 Task: Look for space in Al Jamālīyah, Egypt from 7th July, 2023 to 14th July, 2023 for 1 adult in price range Rs.6000 to Rs.14000. Place can be shared room with 1  bedroom having 1 bed and 1 bathroom. Property type can be house, flat, guest house, hotel. Booking option can be shelf check-in. Required host language is English.
Action: Mouse moved to (260, 128)
Screenshot: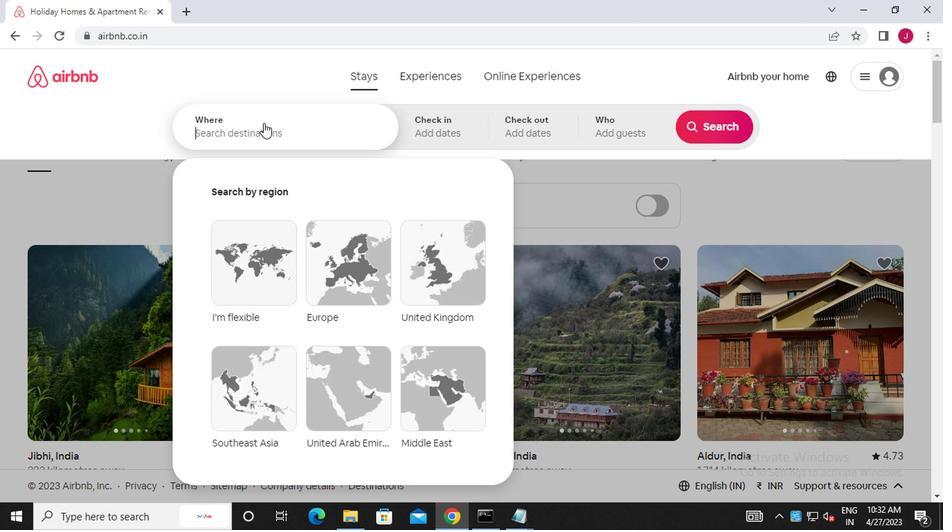 
Action: Mouse pressed left at (260, 128)
Screenshot: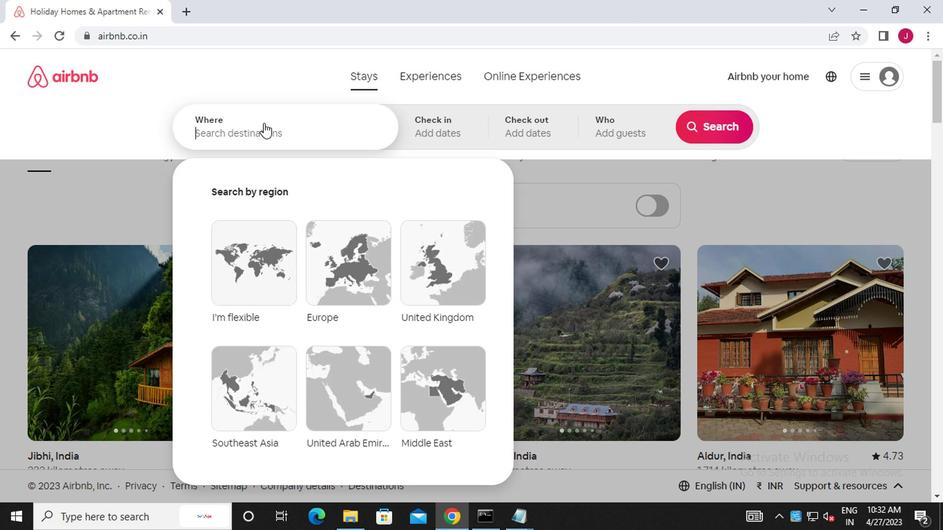 
Action: Mouse moved to (260, 129)
Screenshot: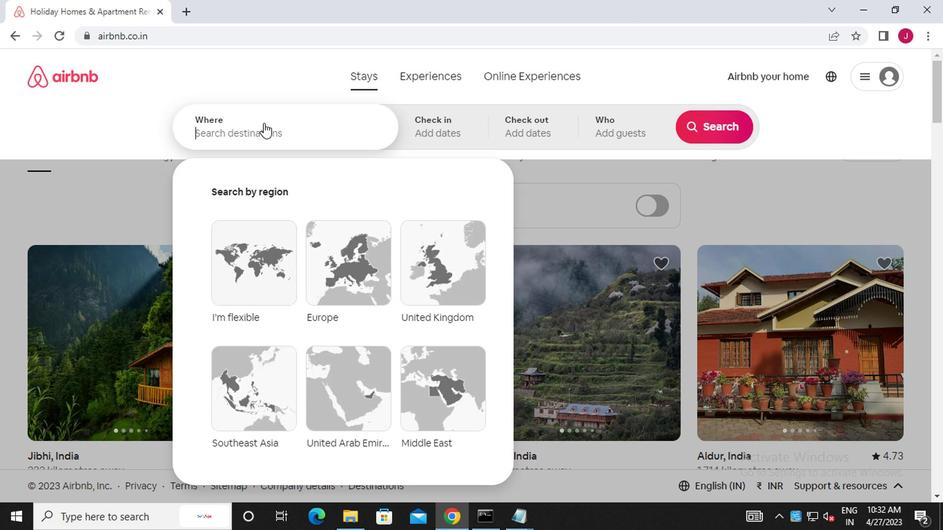 
Action: Mouse pressed left at (260, 129)
Screenshot: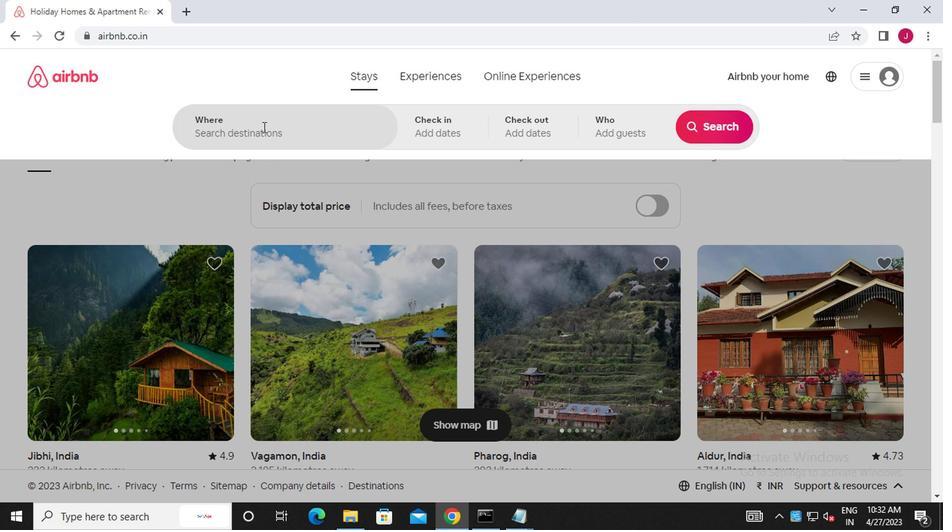 
Action: Key pressed a<Key.caps_lock>l<Key.space><Key.caps_lock>j<Key.caps_lock>amaliyah
Screenshot: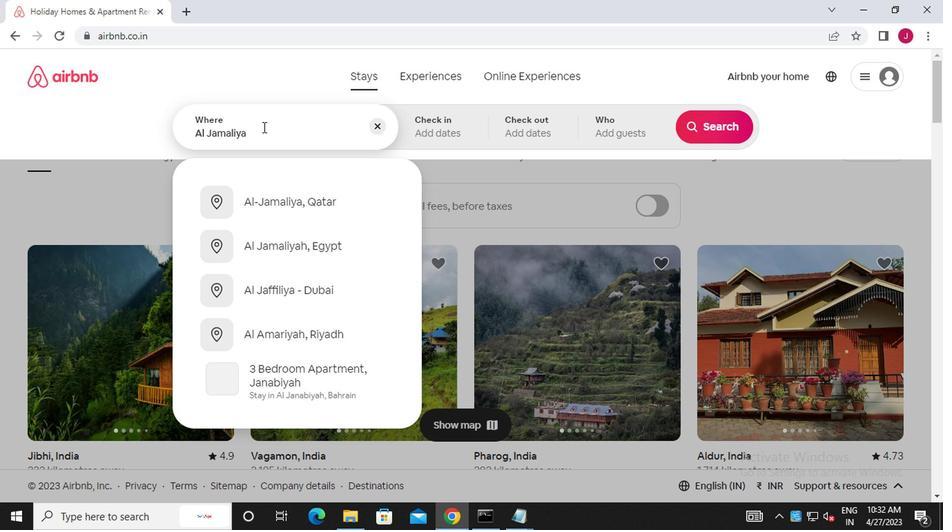 
Action: Mouse moved to (304, 208)
Screenshot: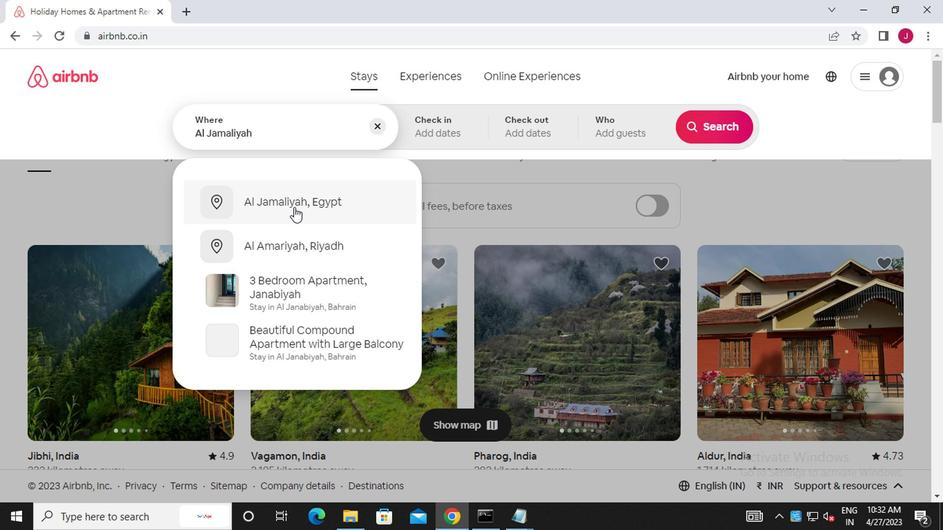 
Action: Mouse pressed left at (304, 208)
Screenshot: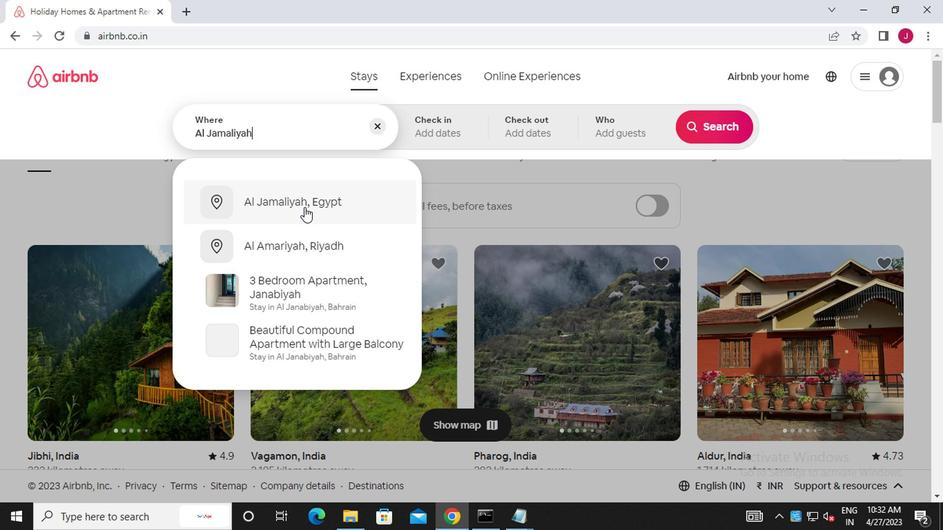 
Action: Mouse moved to (698, 242)
Screenshot: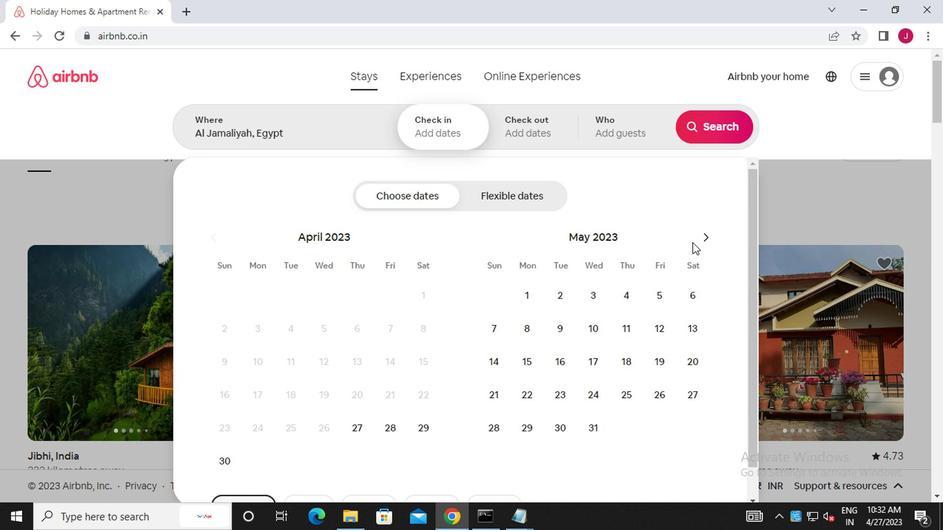 
Action: Mouse pressed left at (698, 242)
Screenshot: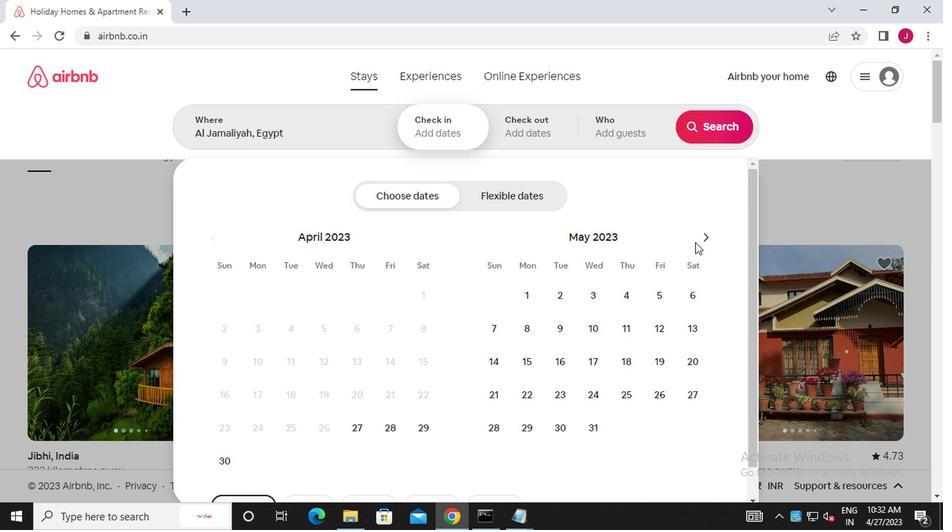 
Action: Mouse moved to (698, 242)
Screenshot: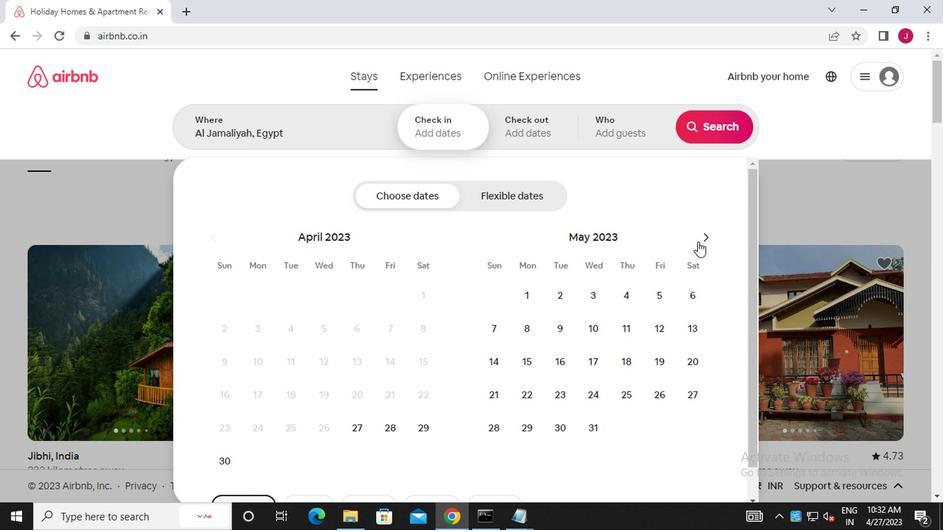 
Action: Mouse pressed left at (698, 242)
Screenshot: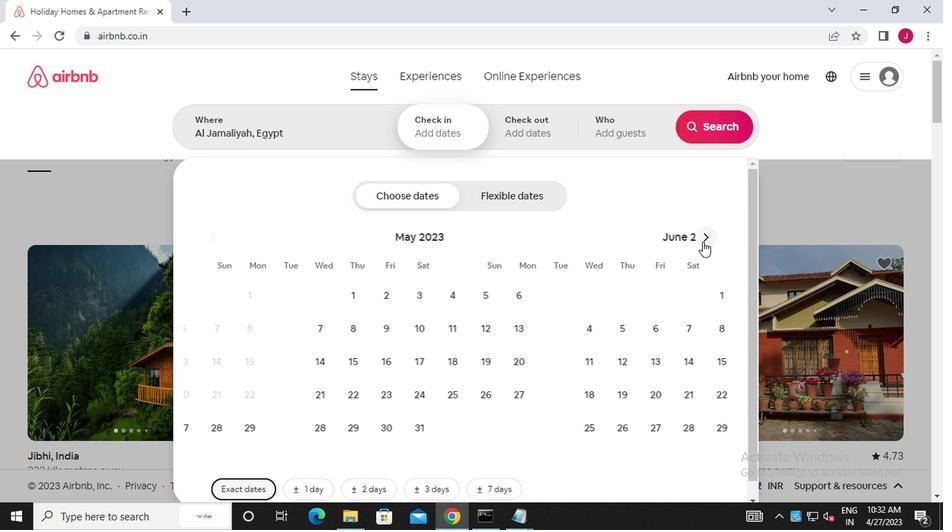 
Action: Mouse moved to (653, 333)
Screenshot: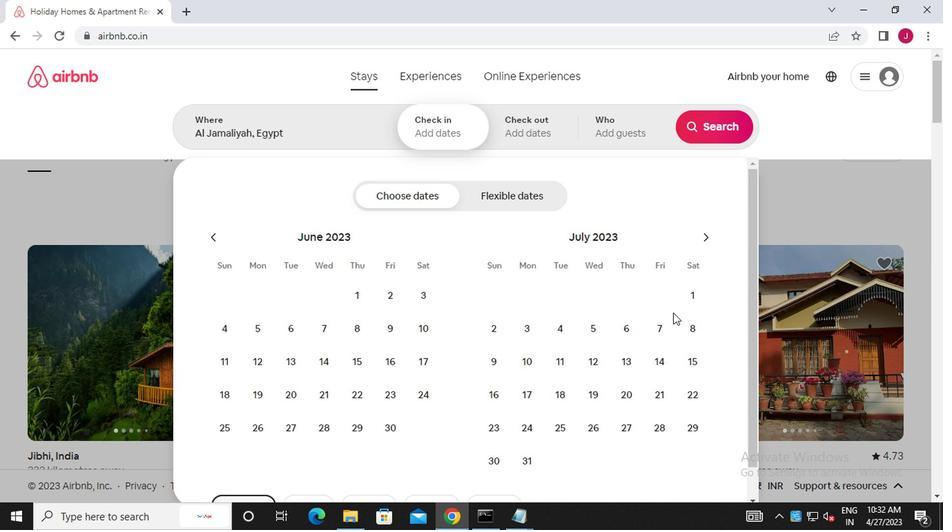 
Action: Mouse pressed left at (653, 333)
Screenshot: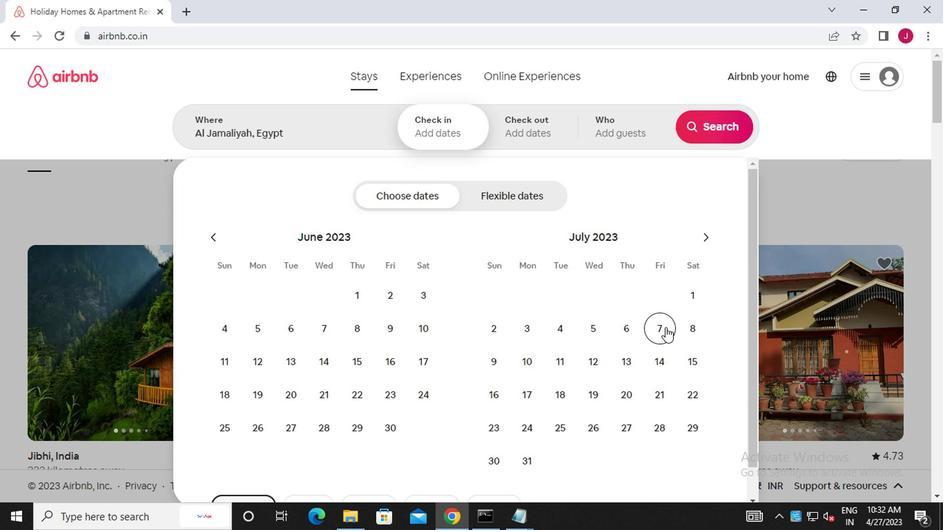 
Action: Mouse moved to (659, 356)
Screenshot: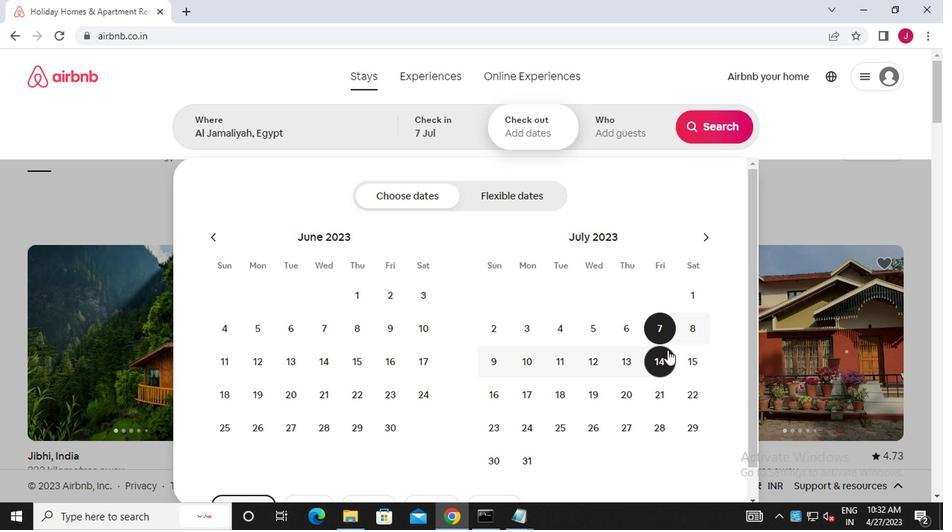
Action: Mouse pressed left at (659, 356)
Screenshot: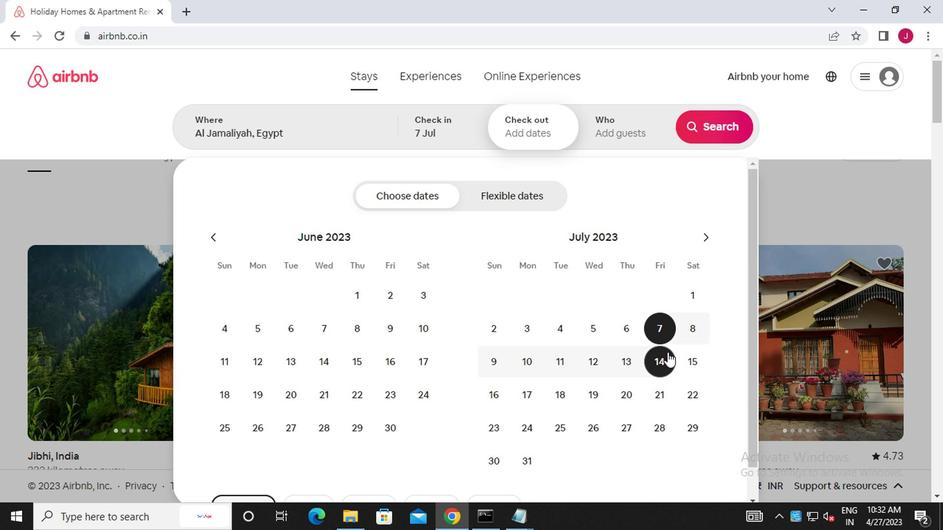 
Action: Mouse moved to (621, 130)
Screenshot: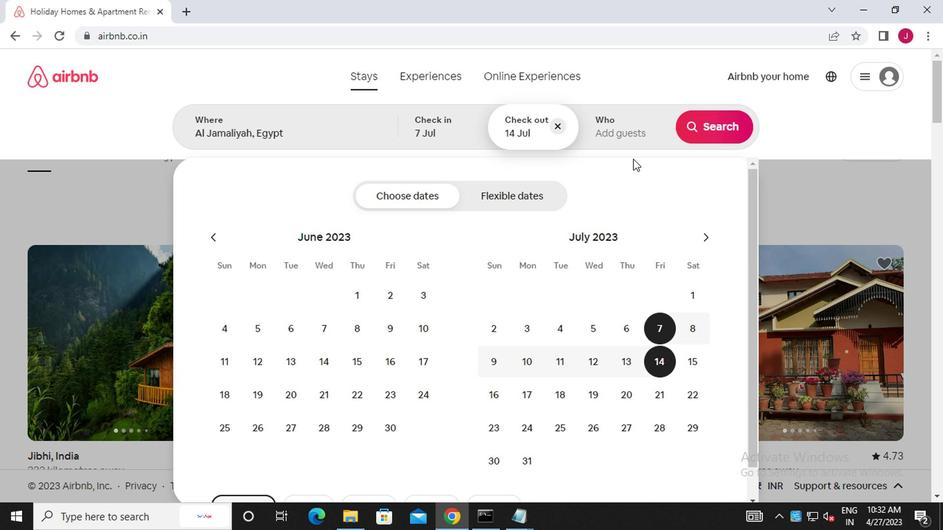 
Action: Mouse pressed left at (621, 130)
Screenshot: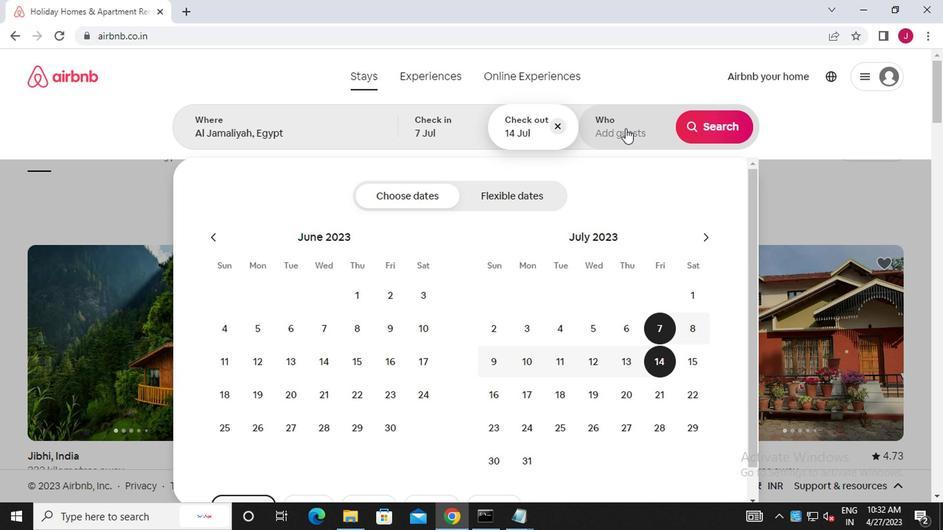
Action: Mouse moved to (726, 201)
Screenshot: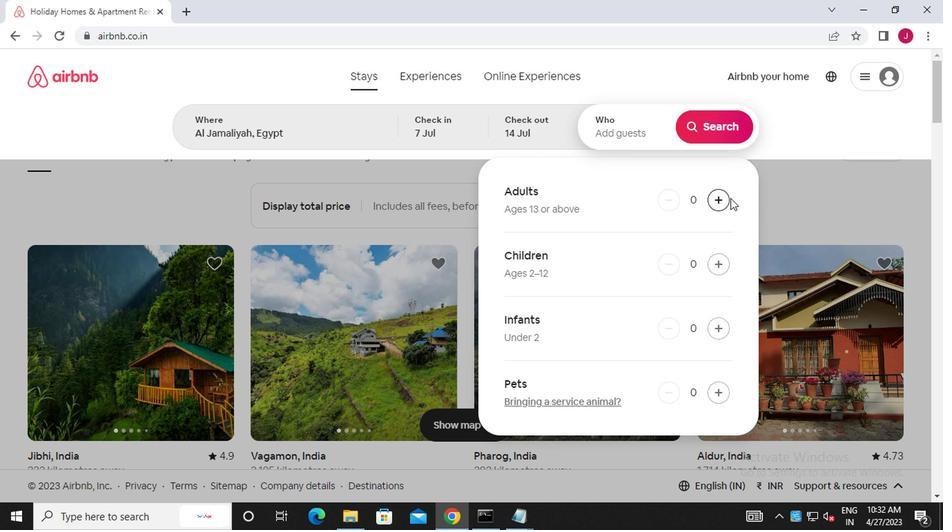 
Action: Mouse pressed left at (726, 201)
Screenshot: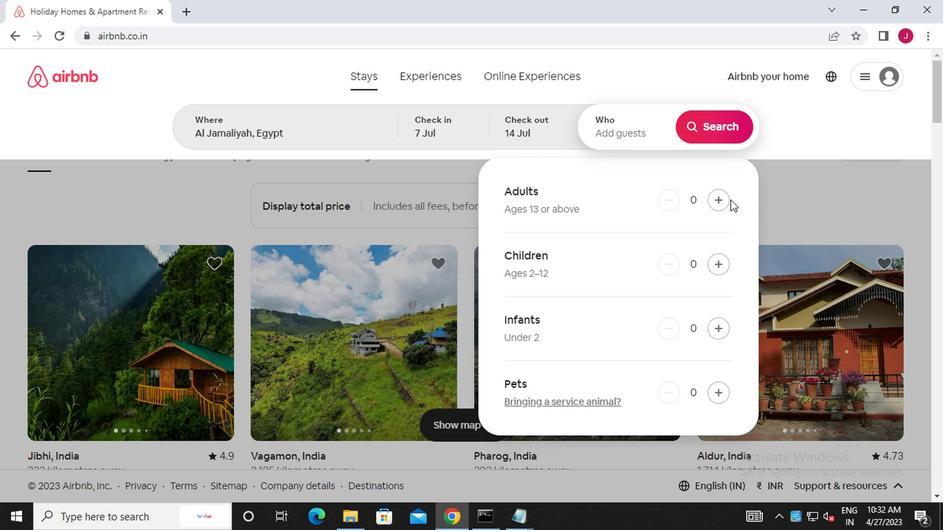 
Action: Mouse moved to (714, 201)
Screenshot: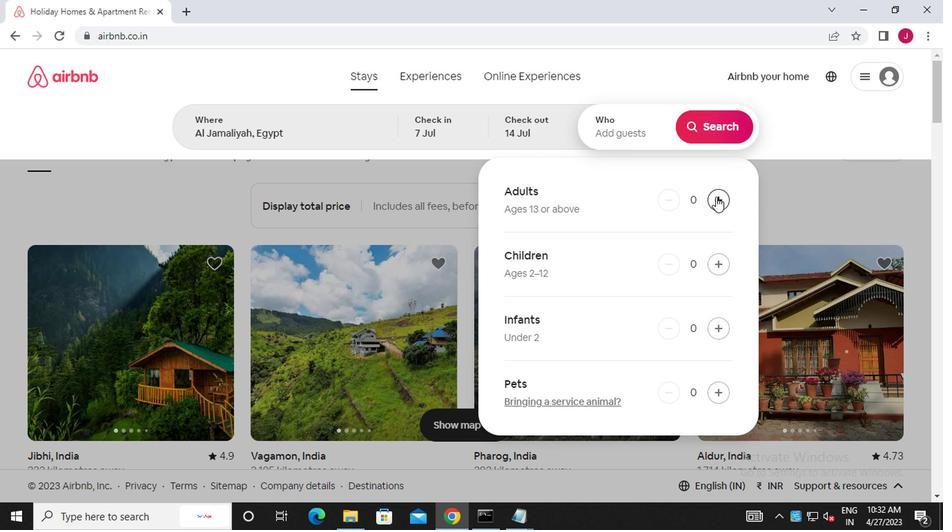 
Action: Mouse pressed left at (714, 201)
Screenshot: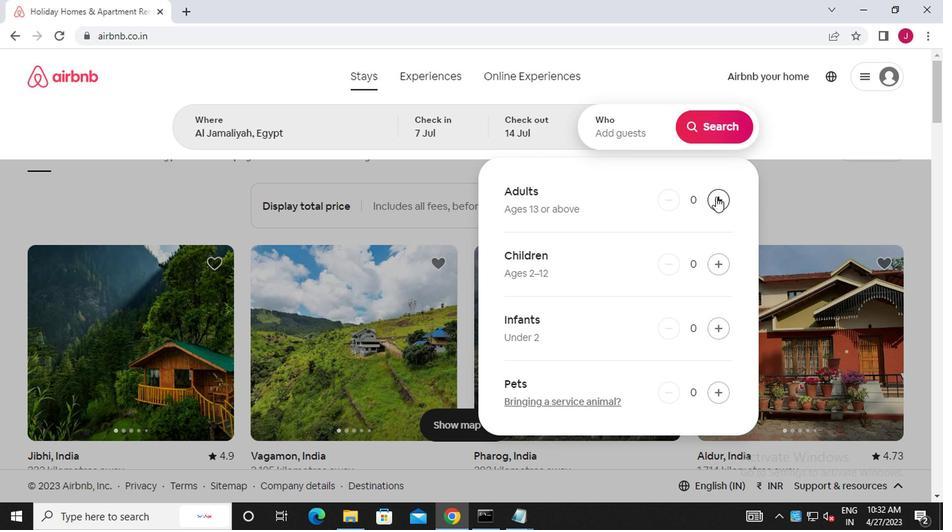 
Action: Mouse moved to (713, 133)
Screenshot: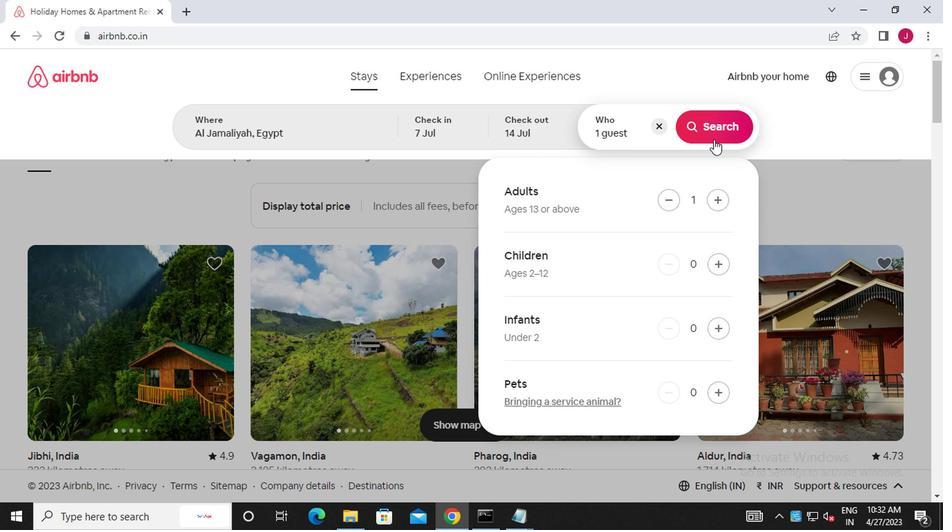 
Action: Mouse pressed left at (713, 133)
Screenshot: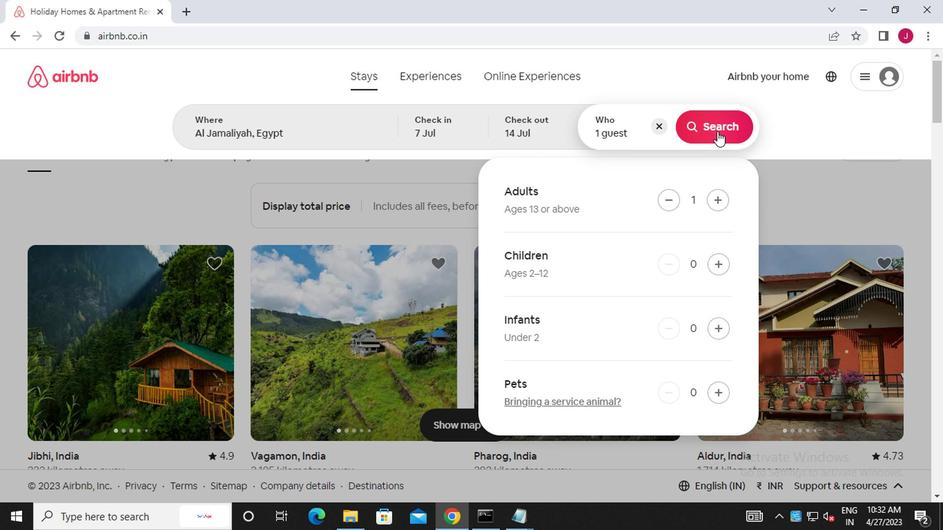 
Action: Mouse moved to (881, 136)
Screenshot: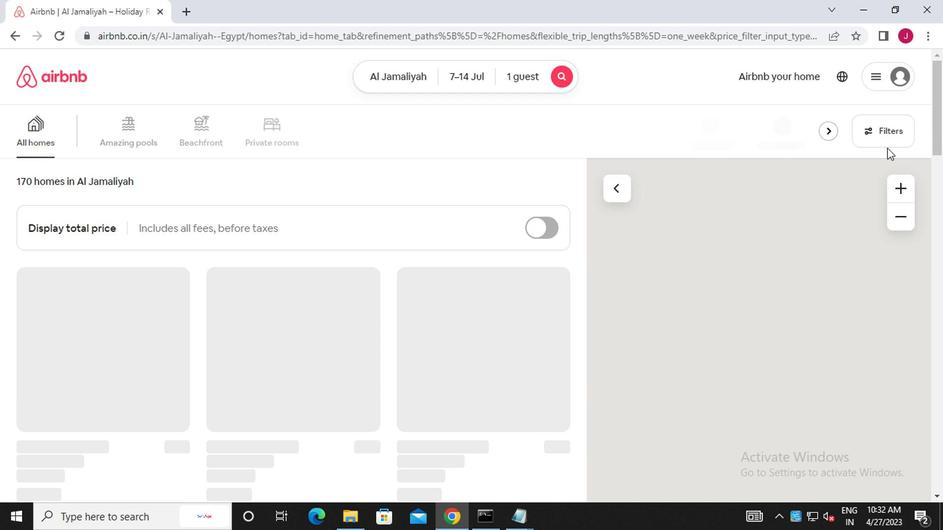 
Action: Mouse pressed left at (881, 136)
Screenshot: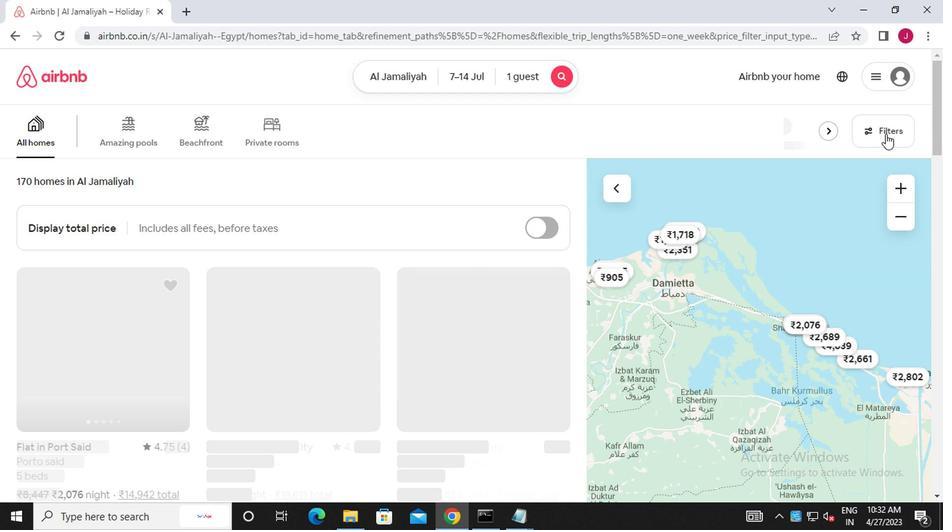 
Action: Mouse moved to (319, 312)
Screenshot: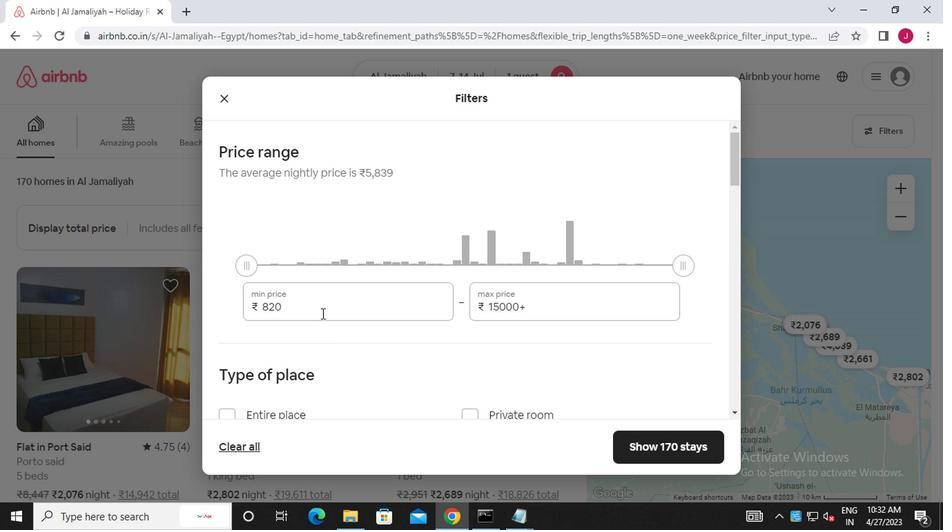 
Action: Mouse pressed left at (319, 312)
Screenshot: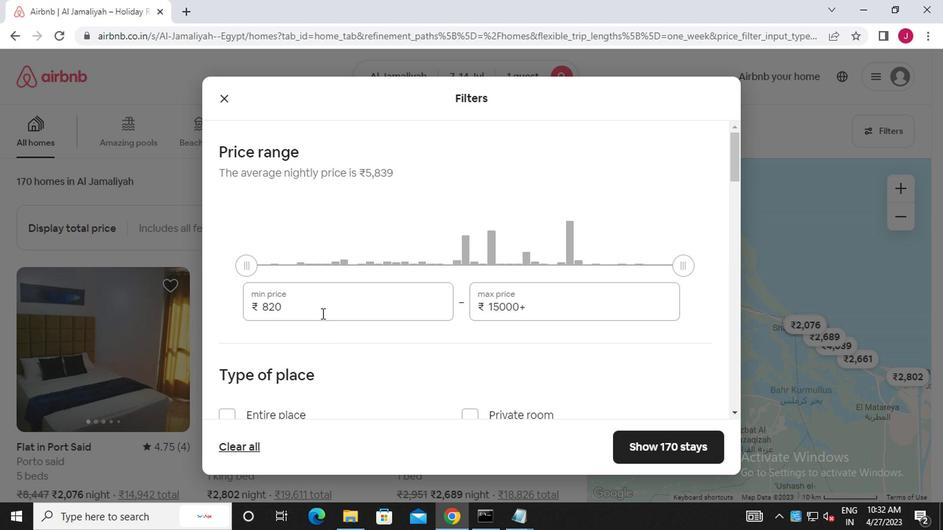 
Action: Mouse moved to (315, 312)
Screenshot: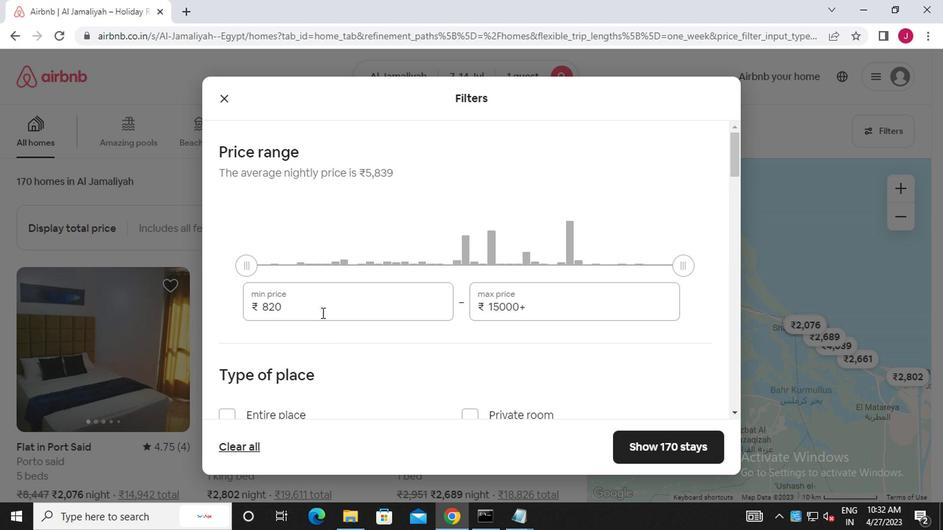 
Action: Key pressed <Key.backspace><Key.backspace><Key.backspace><Key.backspace><Key.backspace><Key.backspace><Key.backspace><<102>><<96>><<96>><<96>>
Screenshot: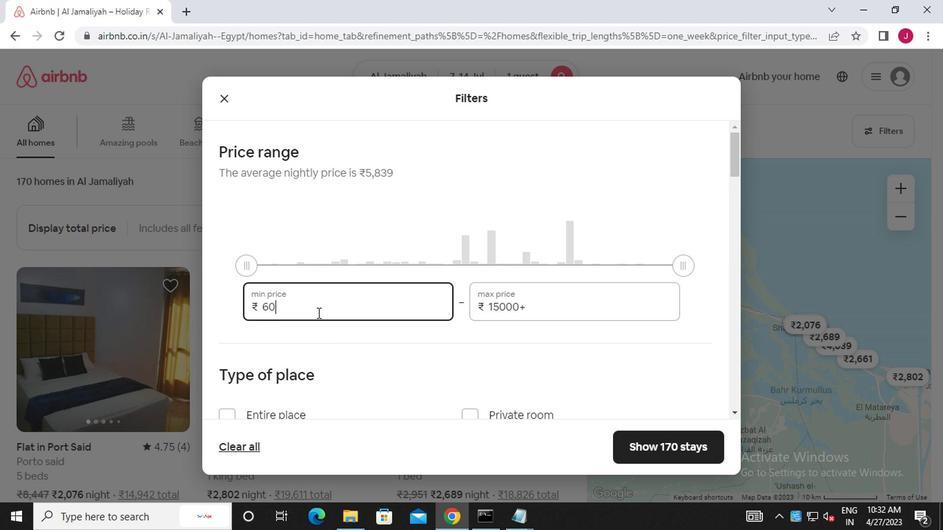 
Action: Mouse moved to (549, 305)
Screenshot: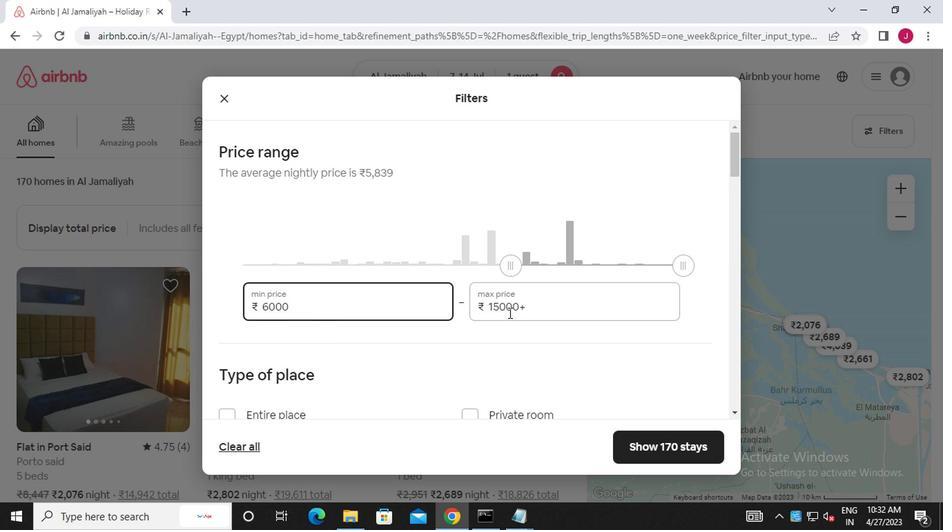 
Action: Mouse pressed left at (549, 305)
Screenshot: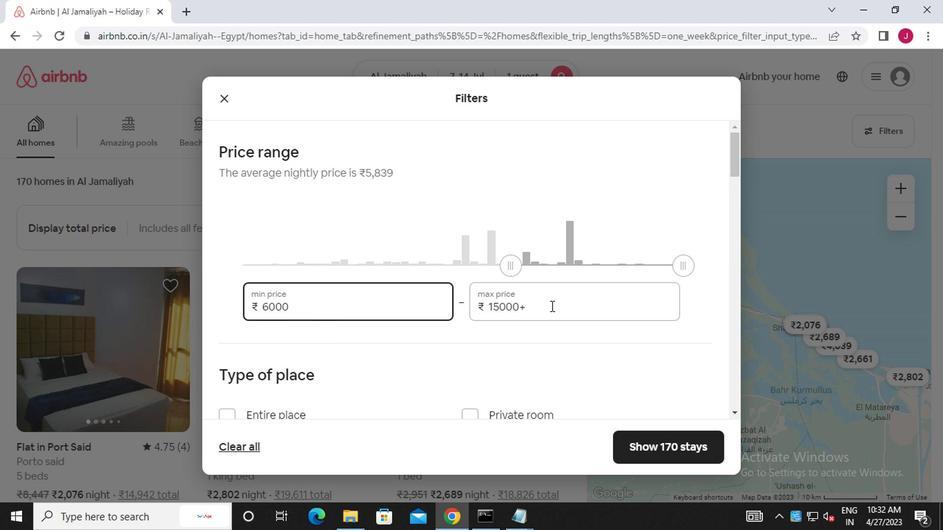 
Action: Mouse moved to (546, 305)
Screenshot: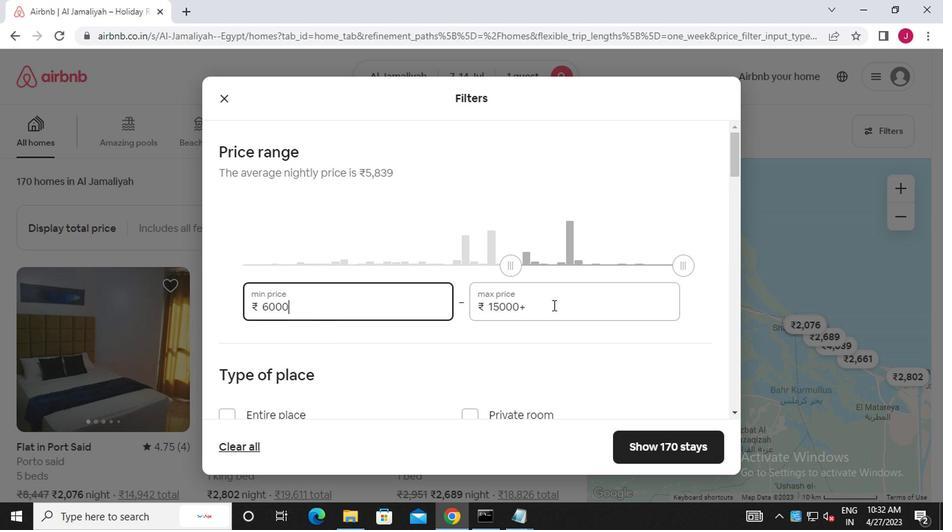 
Action: Key pressed <Key.backspace><Key.backspace><Key.backspace><Key.backspace><Key.backspace><<100>><<96>><<96>><<96>>
Screenshot: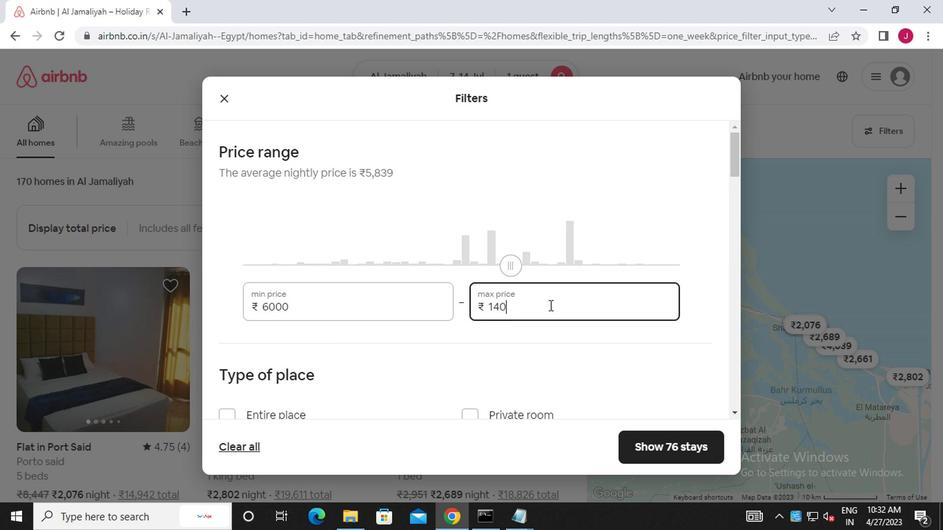 
Action: Mouse scrolled (546, 304) with delta (0, 0)
Screenshot: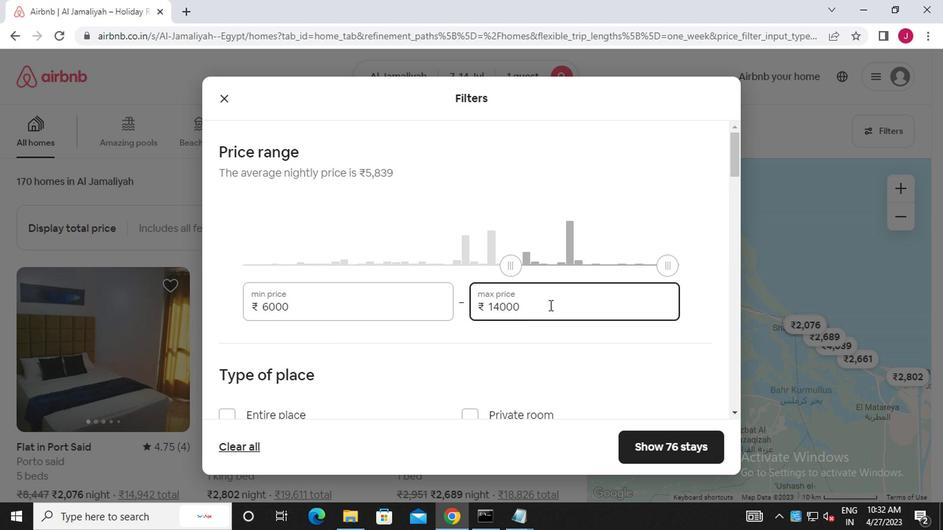 
Action: Mouse scrolled (546, 304) with delta (0, 0)
Screenshot: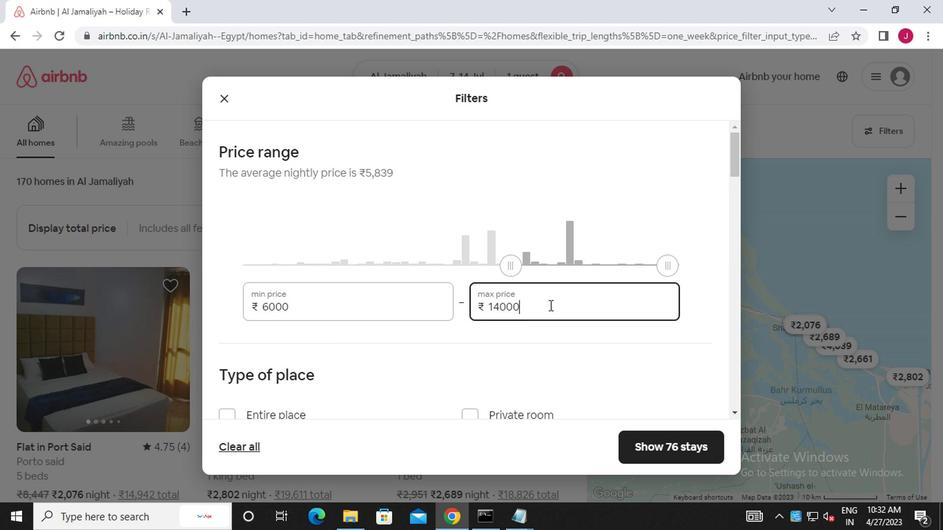 
Action: Mouse scrolled (546, 304) with delta (0, 0)
Screenshot: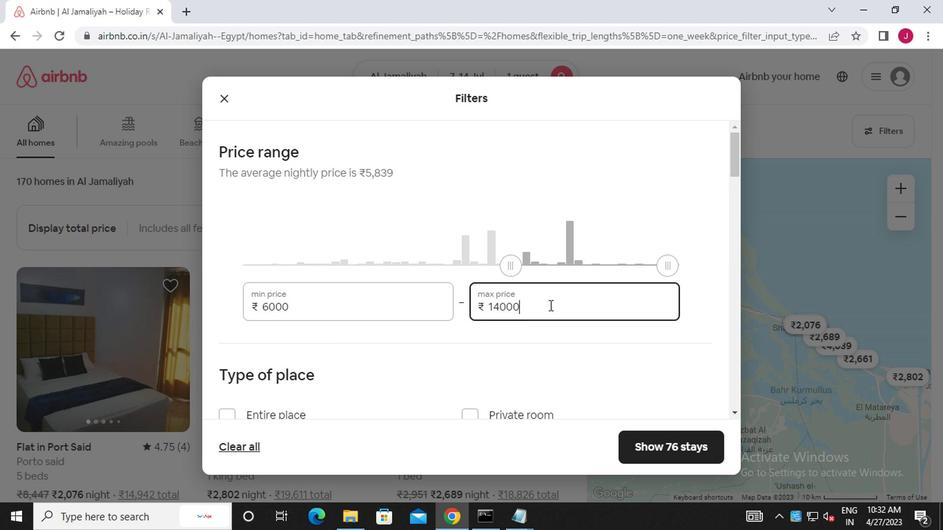 
Action: Mouse moved to (545, 305)
Screenshot: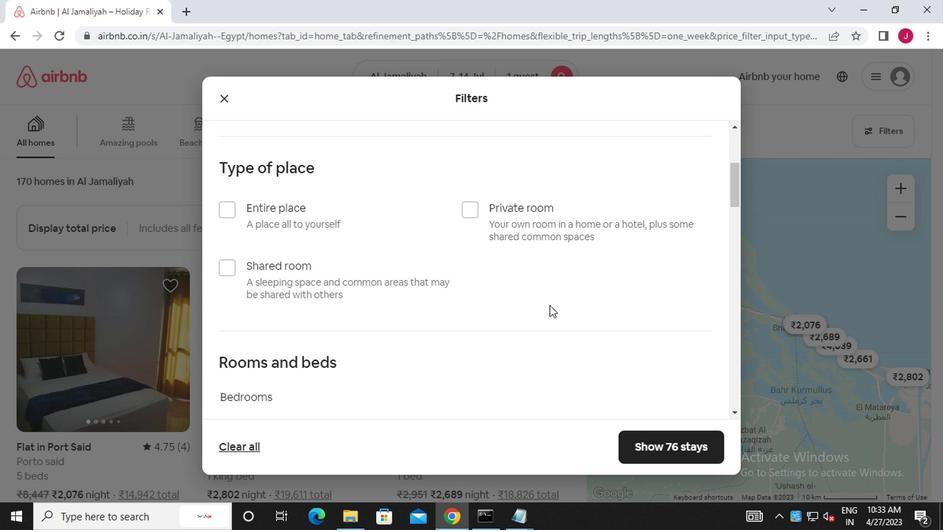 
Action: Mouse scrolled (545, 304) with delta (0, 0)
Screenshot: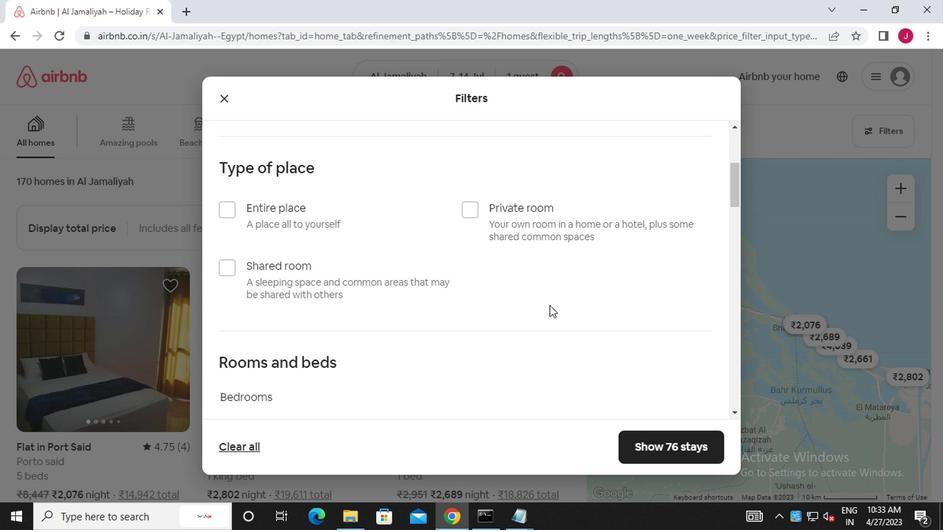
Action: Mouse moved to (230, 198)
Screenshot: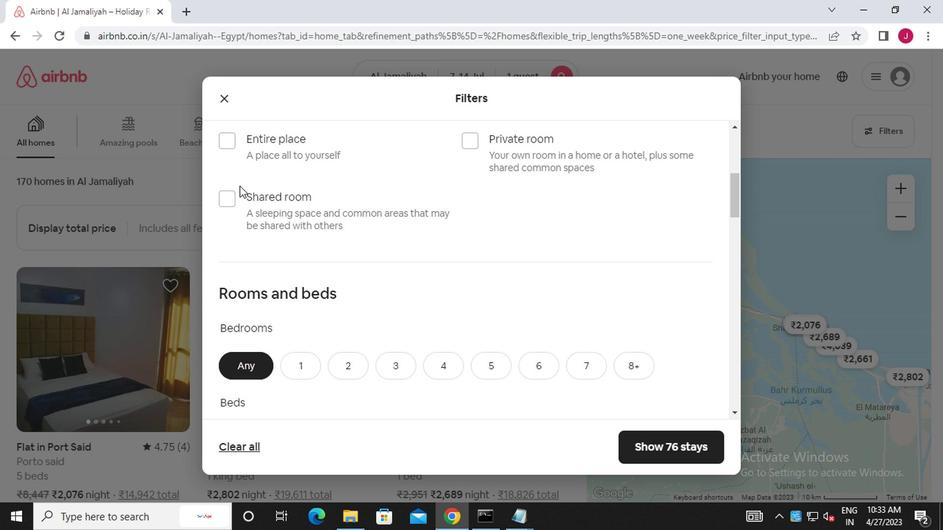 
Action: Mouse pressed left at (230, 198)
Screenshot: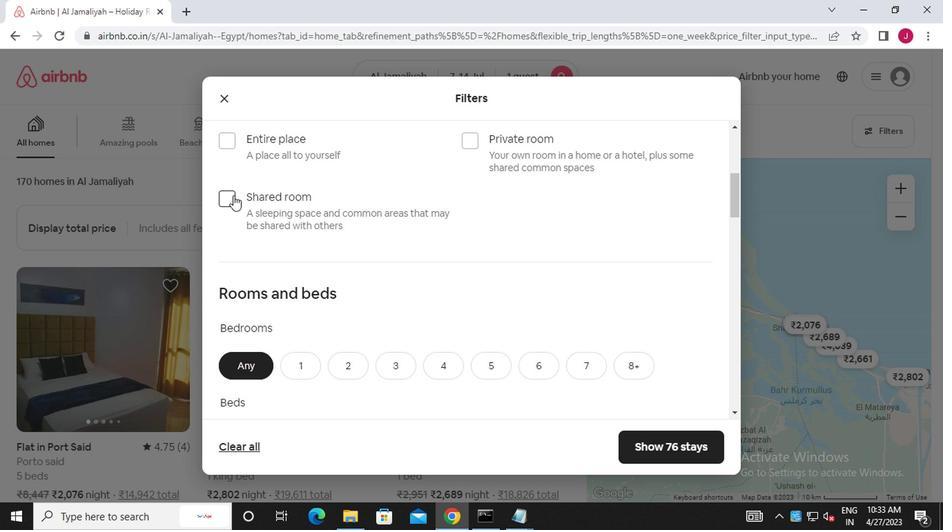 
Action: Mouse moved to (303, 234)
Screenshot: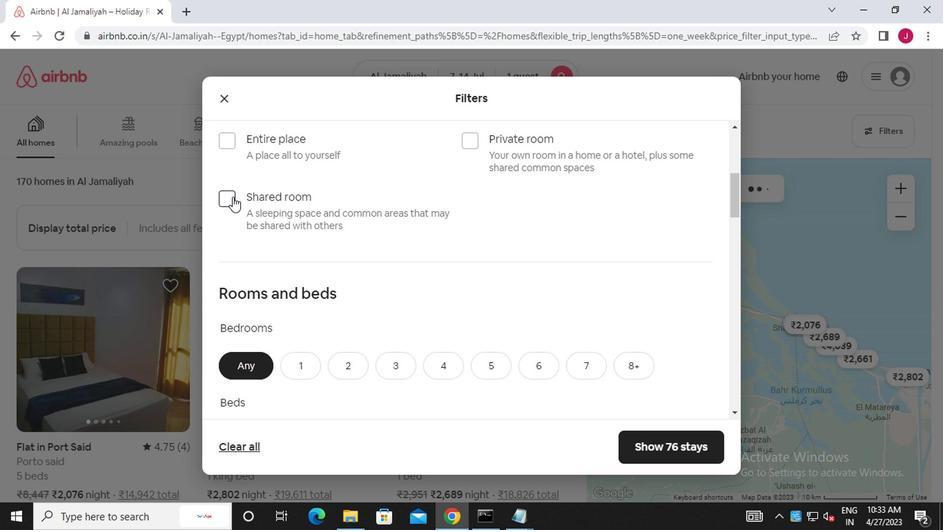 
Action: Mouse scrolled (303, 233) with delta (0, 0)
Screenshot: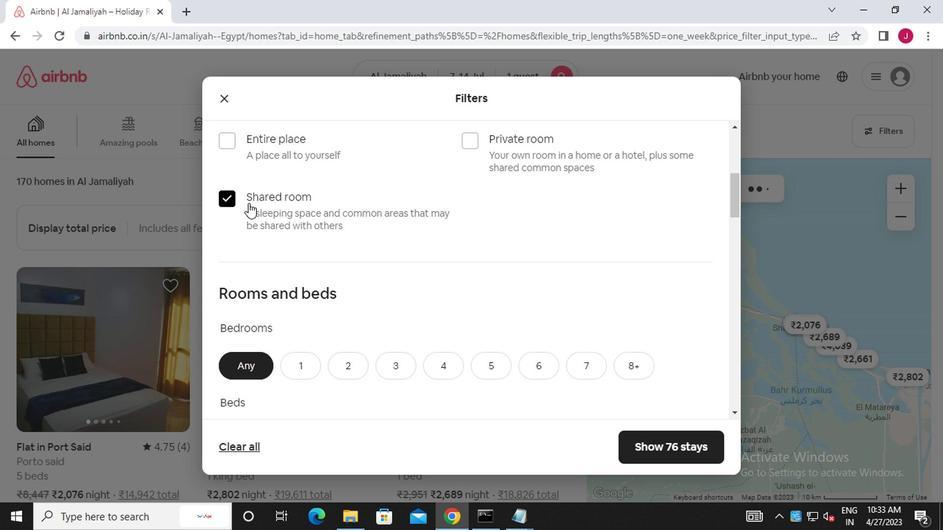 
Action: Mouse moved to (304, 234)
Screenshot: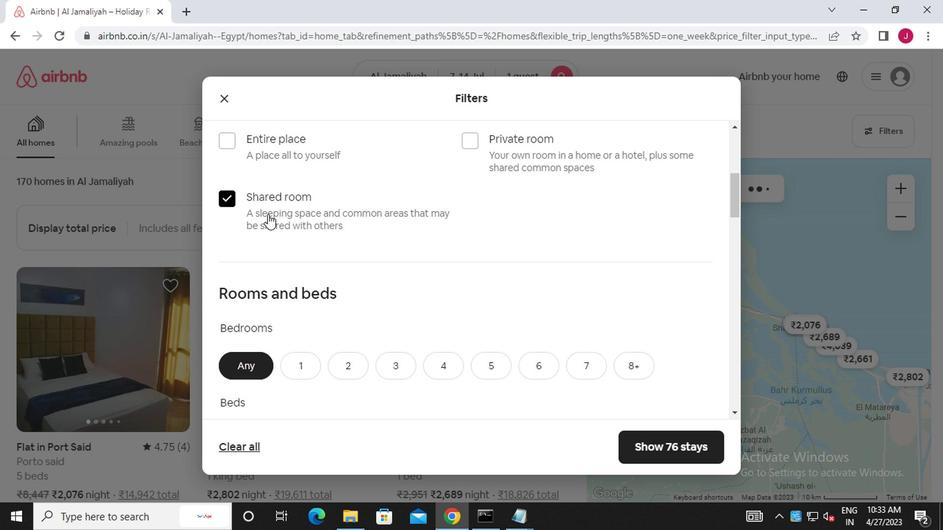 
Action: Mouse scrolled (304, 233) with delta (0, 0)
Screenshot: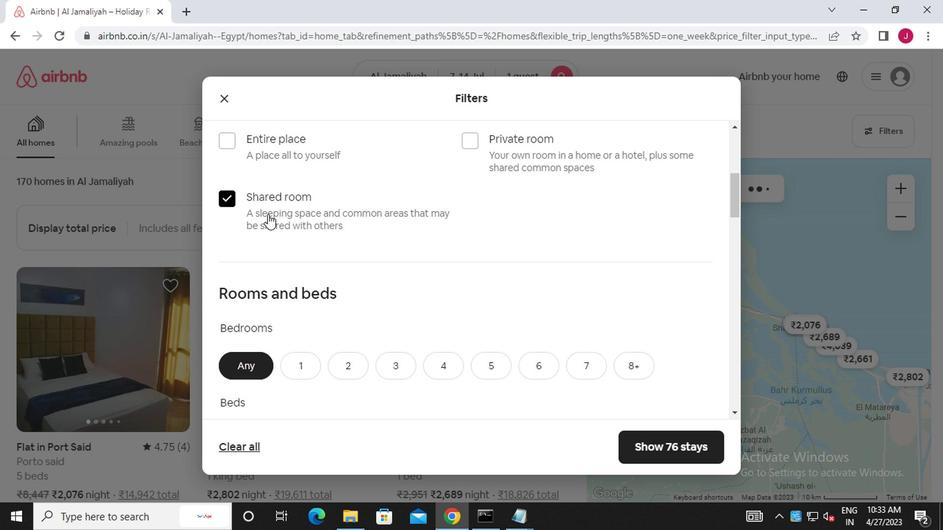 
Action: Mouse moved to (299, 232)
Screenshot: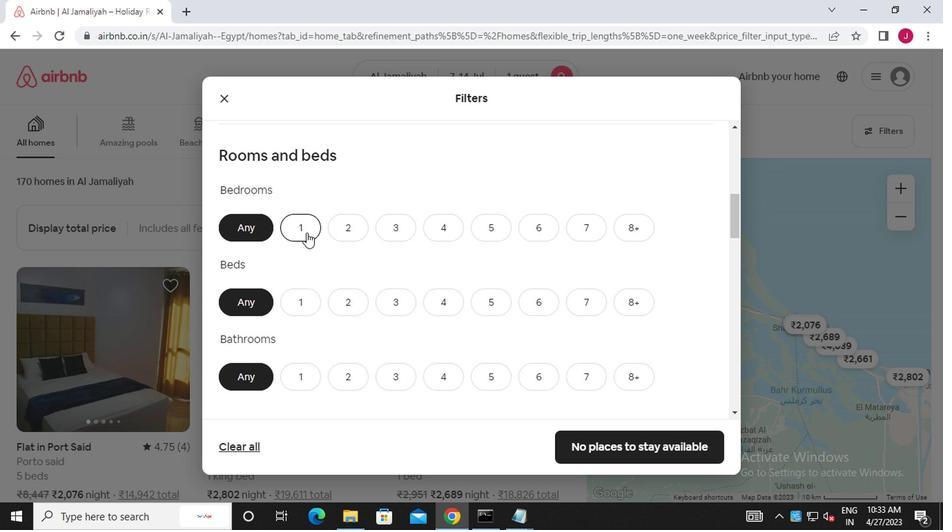 
Action: Mouse pressed left at (299, 232)
Screenshot: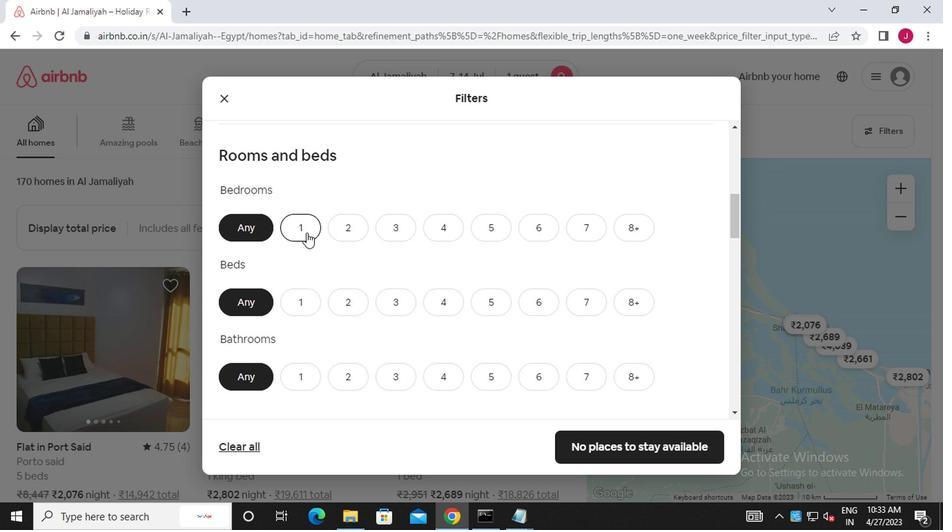 
Action: Mouse moved to (307, 298)
Screenshot: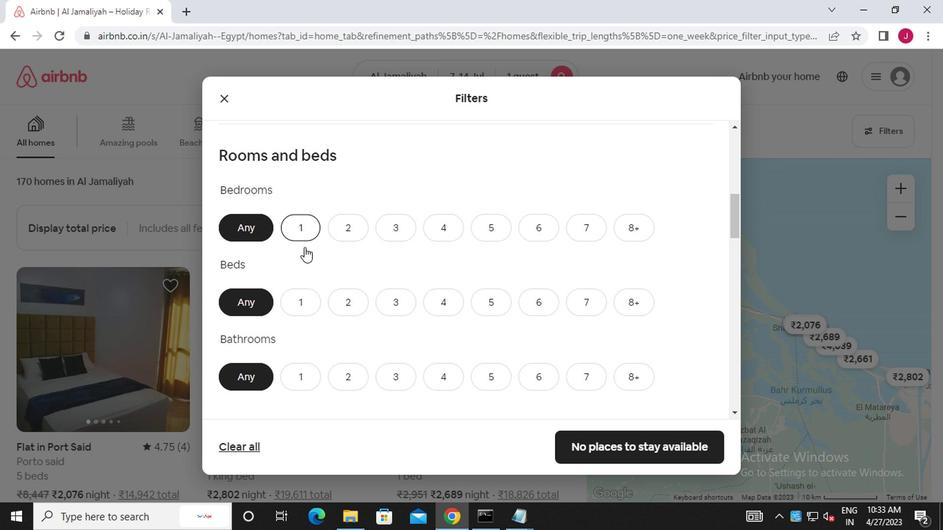 
Action: Mouse pressed left at (307, 298)
Screenshot: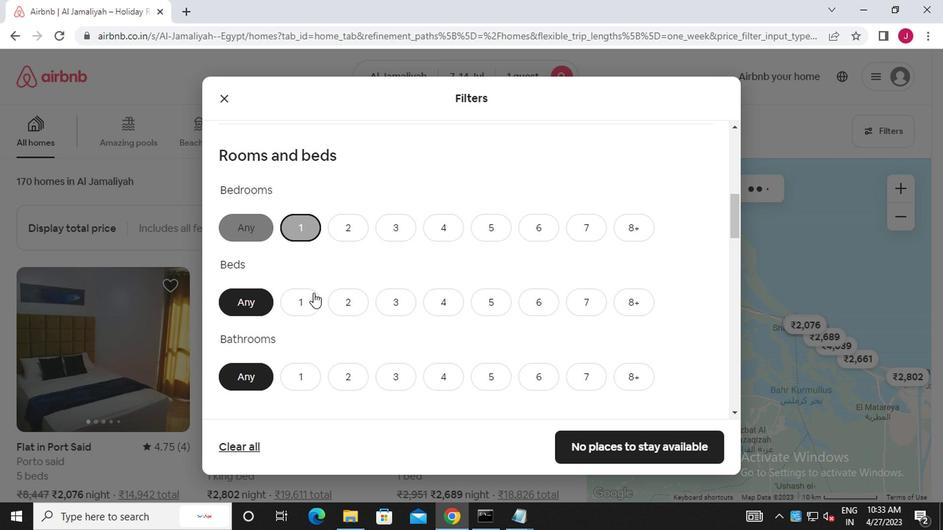 
Action: Mouse moved to (298, 372)
Screenshot: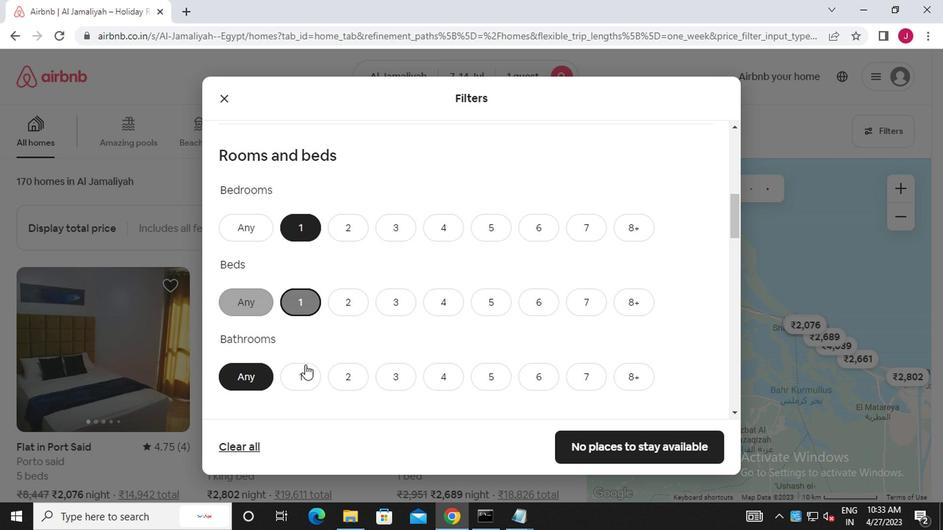 
Action: Mouse pressed left at (298, 372)
Screenshot: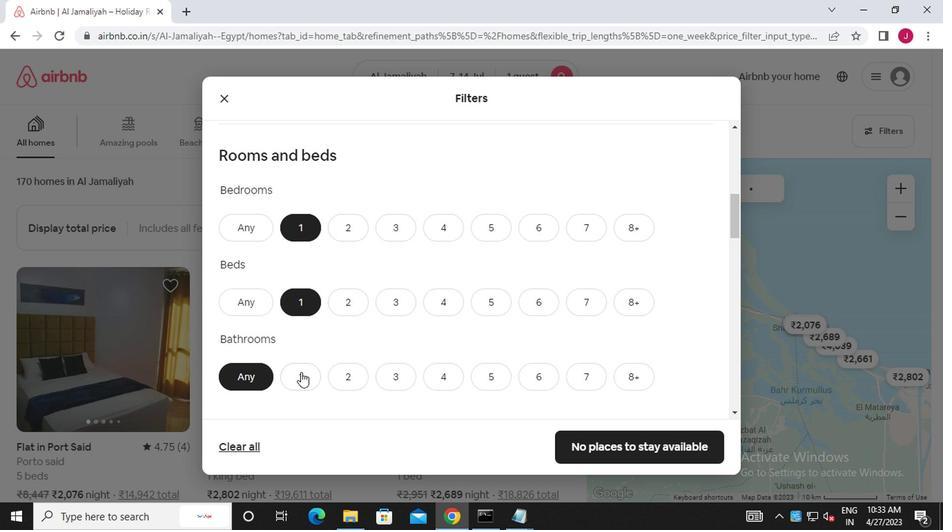 
Action: Mouse moved to (297, 372)
Screenshot: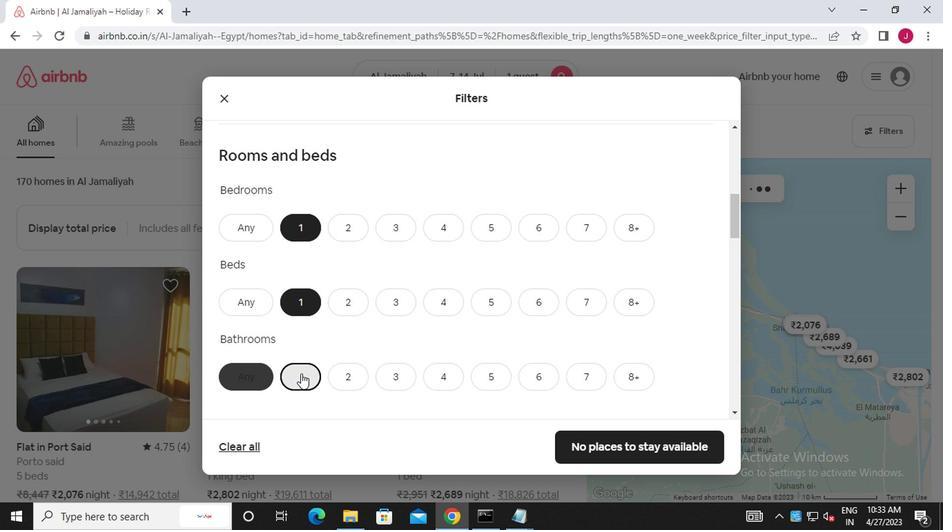 
Action: Mouse scrolled (297, 372) with delta (0, 0)
Screenshot: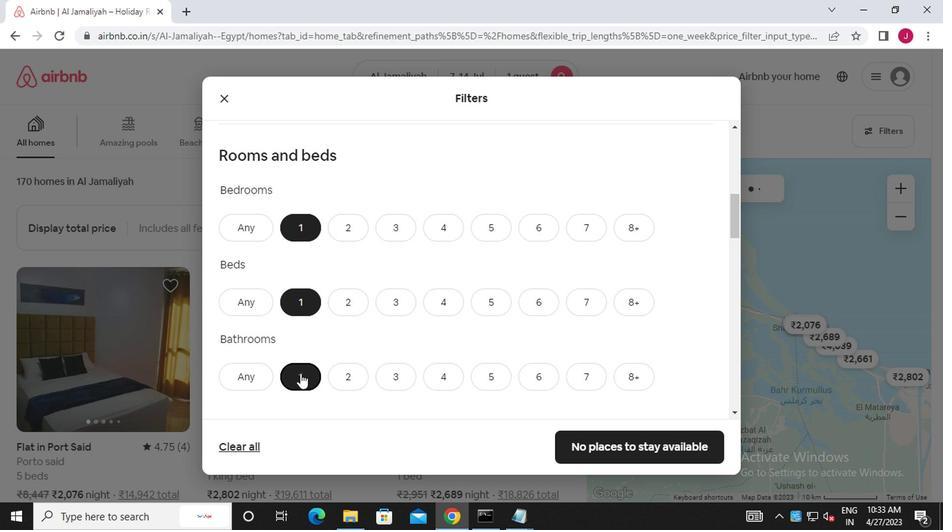 
Action: Mouse scrolled (297, 372) with delta (0, 0)
Screenshot: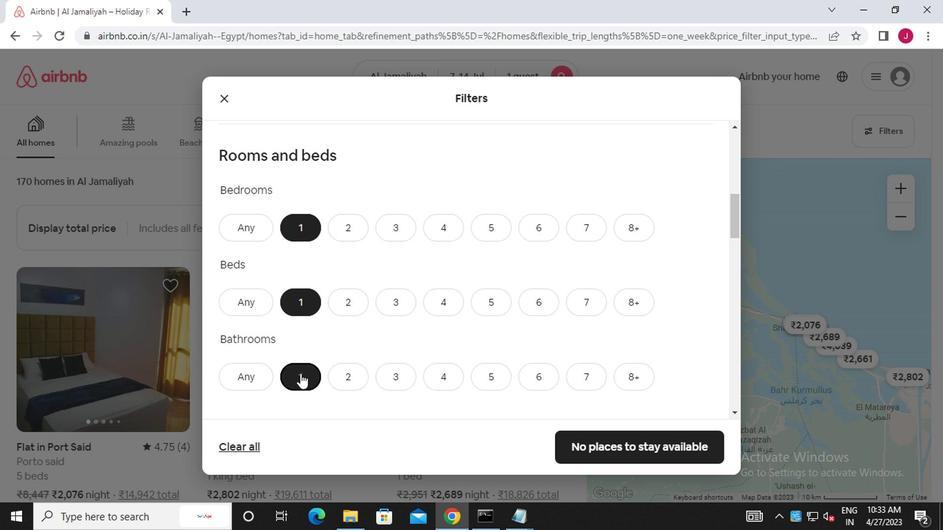 
Action: Mouse scrolled (297, 372) with delta (0, 0)
Screenshot: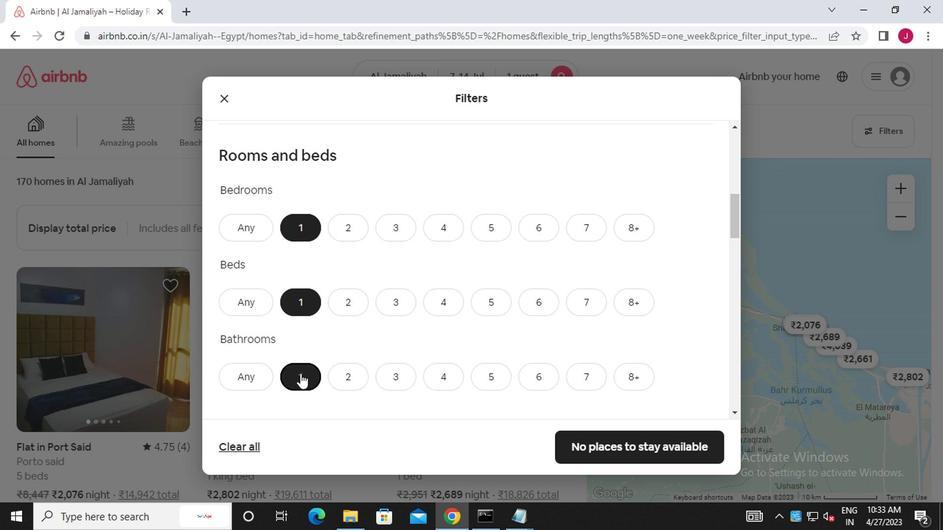 
Action: Mouse scrolled (297, 372) with delta (0, 0)
Screenshot: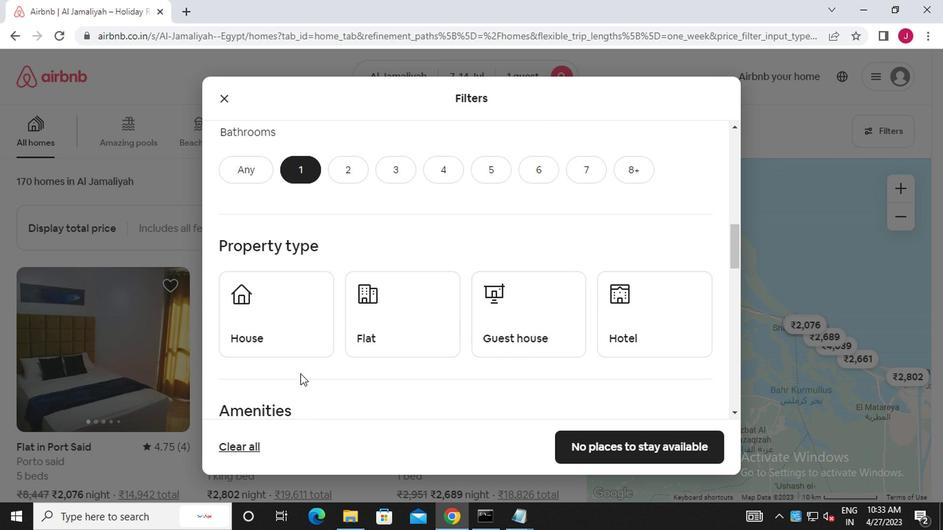 
Action: Mouse moved to (289, 256)
Screenshot: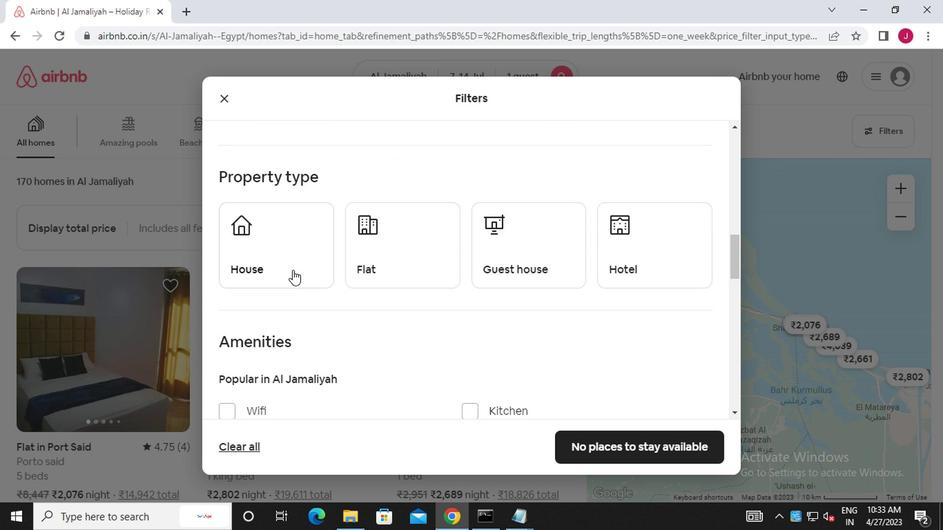 
Action: Mouse pressed left at (289, 256)
Screenshot: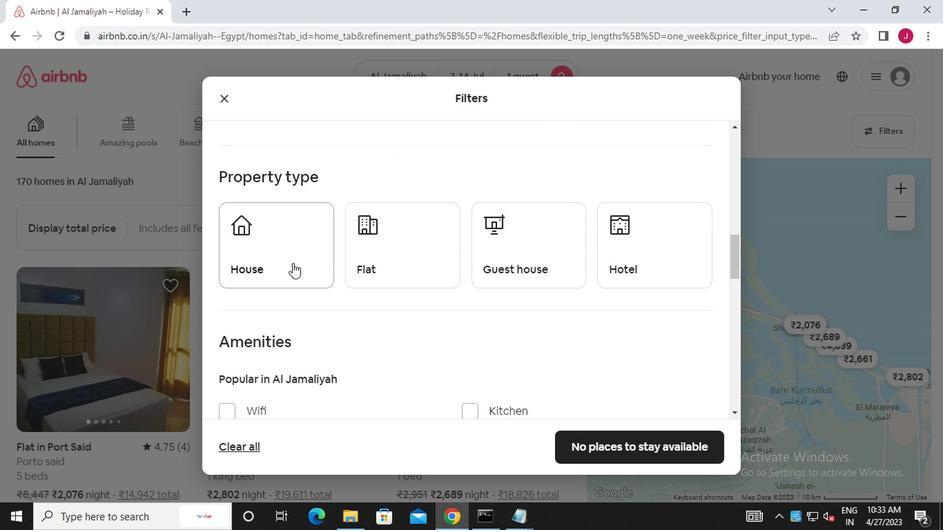 
Action: Mouse moved to (373, 264)
Screenshot: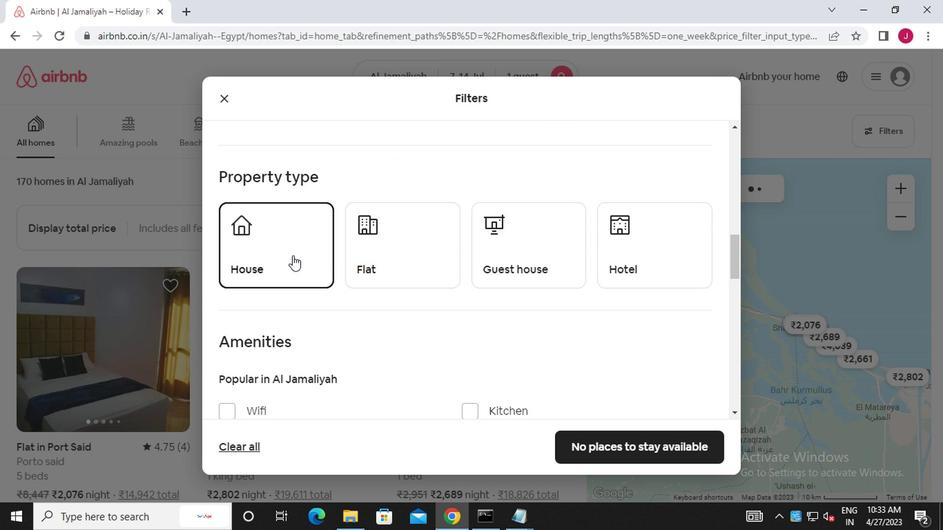 
Action: Mouse pressed left at (373, 264)
Screenshot: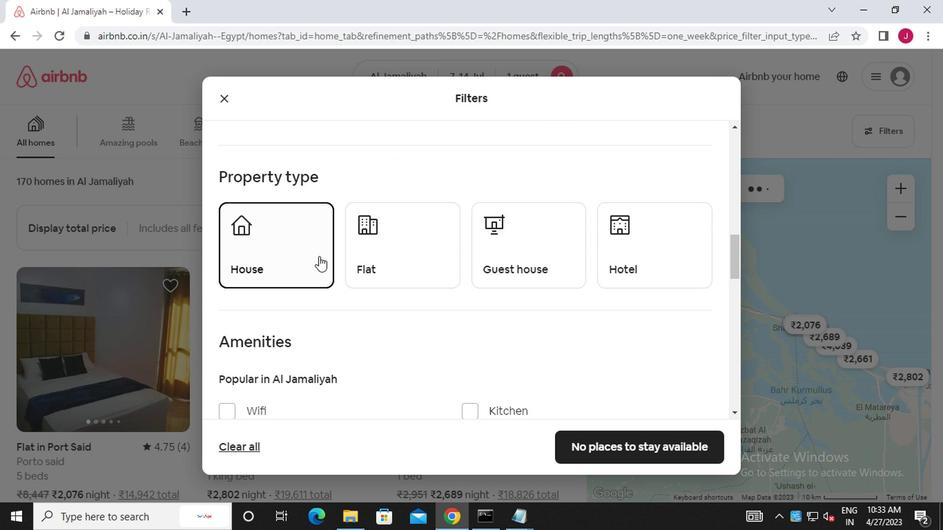 
Action: Mouse moved to (529, 267)
Screenshot: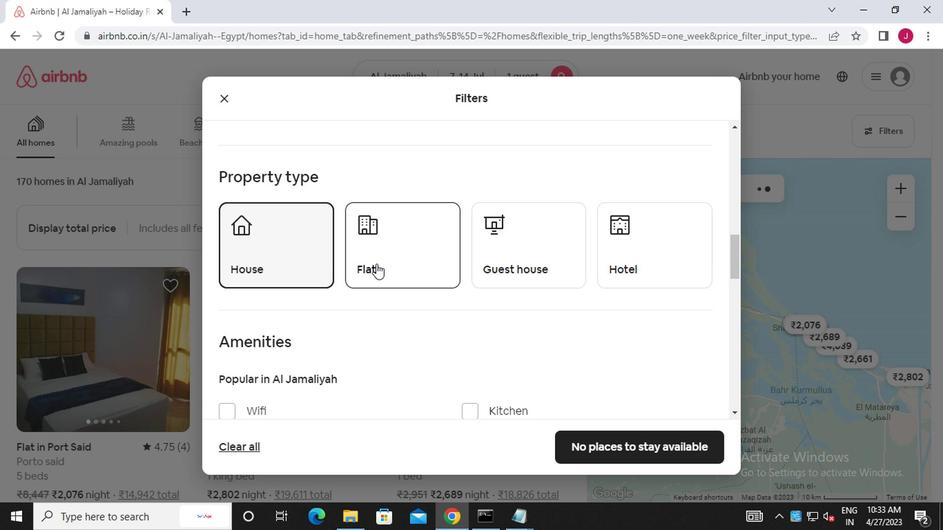 
Action: Mouse pressed left at (529, 267)
Screenshot: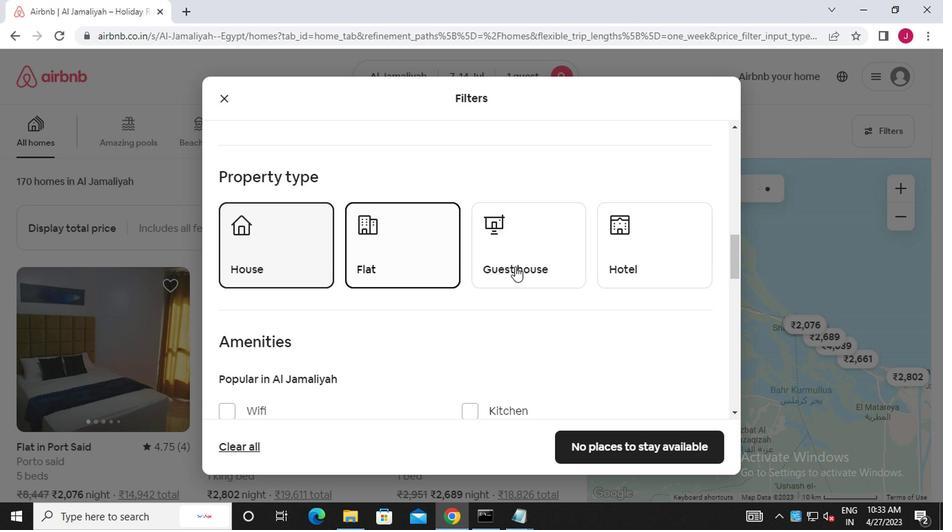
Action: Mouse moved to (628, 268)
Screenshot: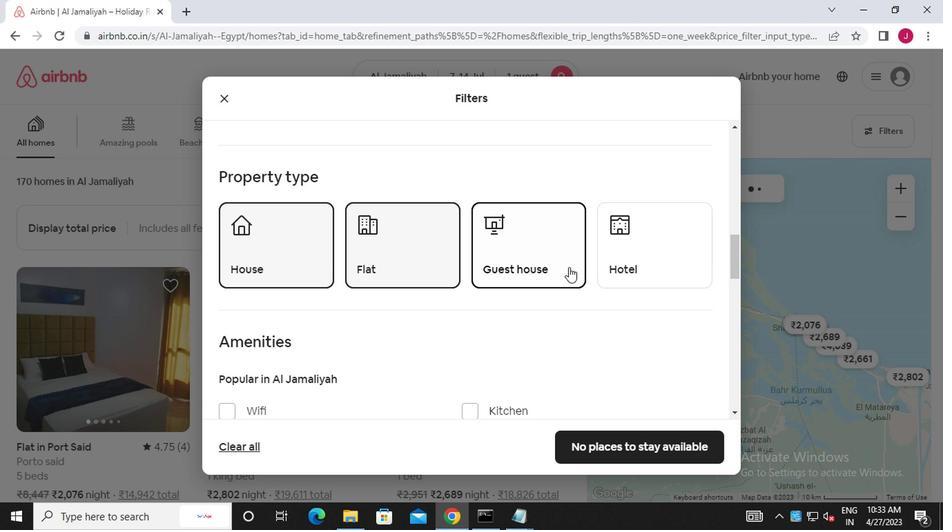 
Action: Mouse pressed left at (628, 268)
Screenshot: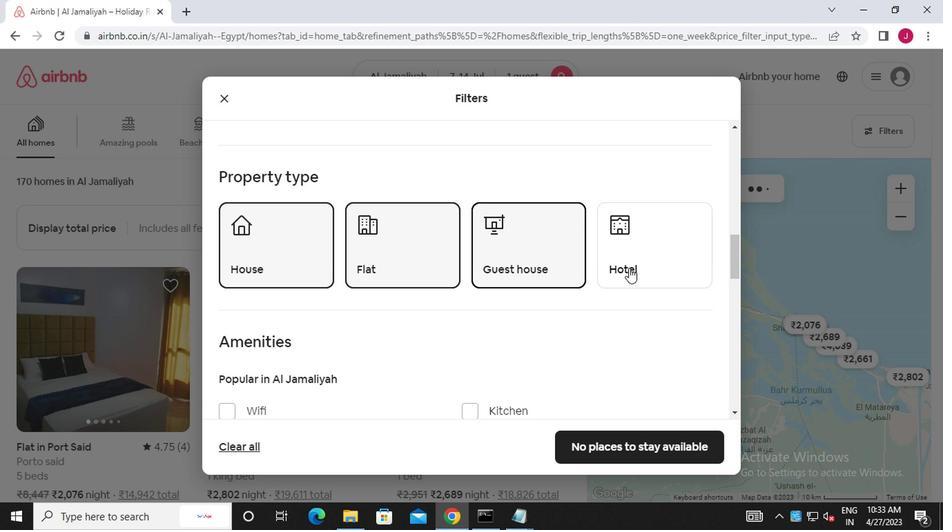 
Action: Mouse moved to (628, 268)
Screenshot: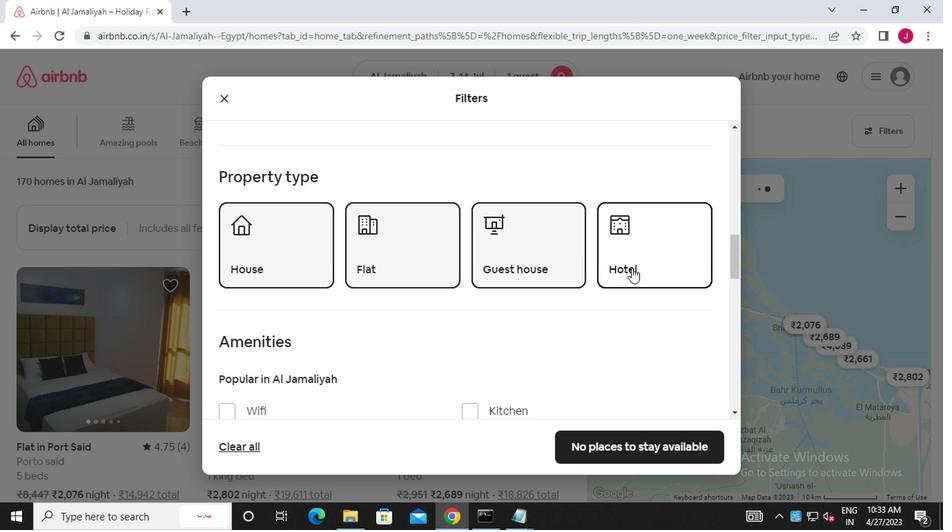 
Action: Mouse scrolled (628, 267) with delta (0, 0)
Screenshot: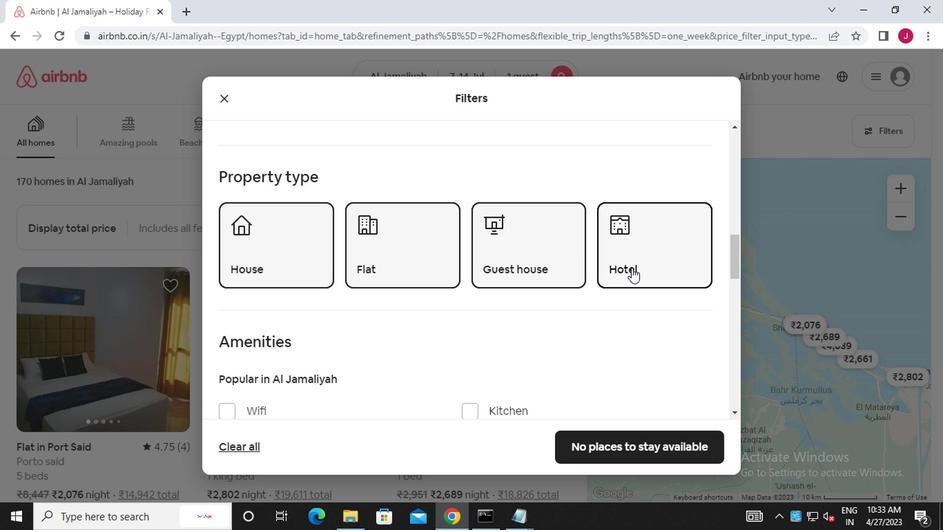 
Action: Mouse scrolled (628, 267) with delta (0, 0)
Screenshot: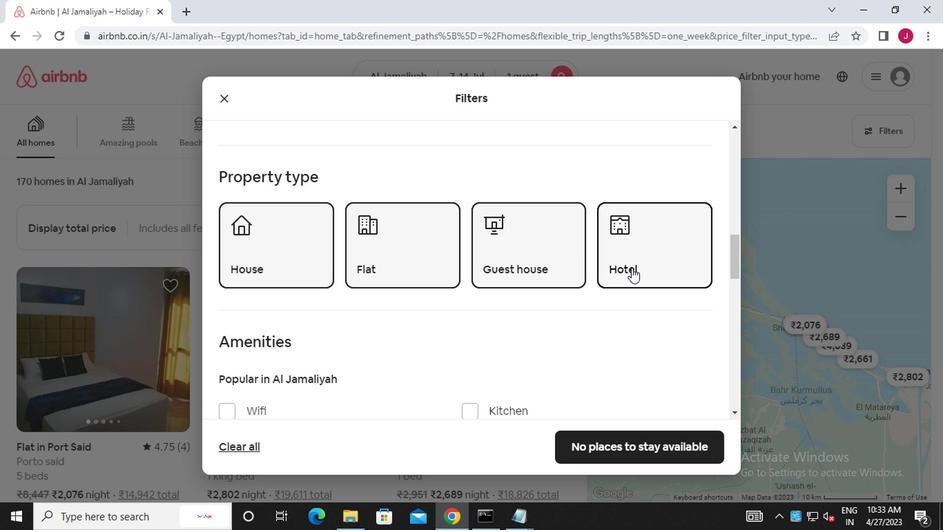 
Action: Mouse scrolled (628, 267) with delta (0, 0)
Screenshot: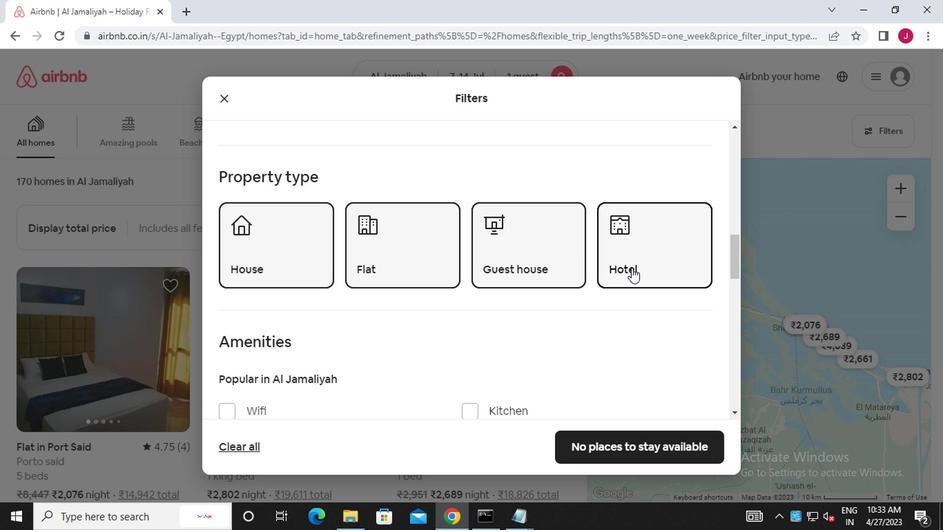 
Action: Mouse scrolled (628, 267) with delta (0, 0)
Screenshot: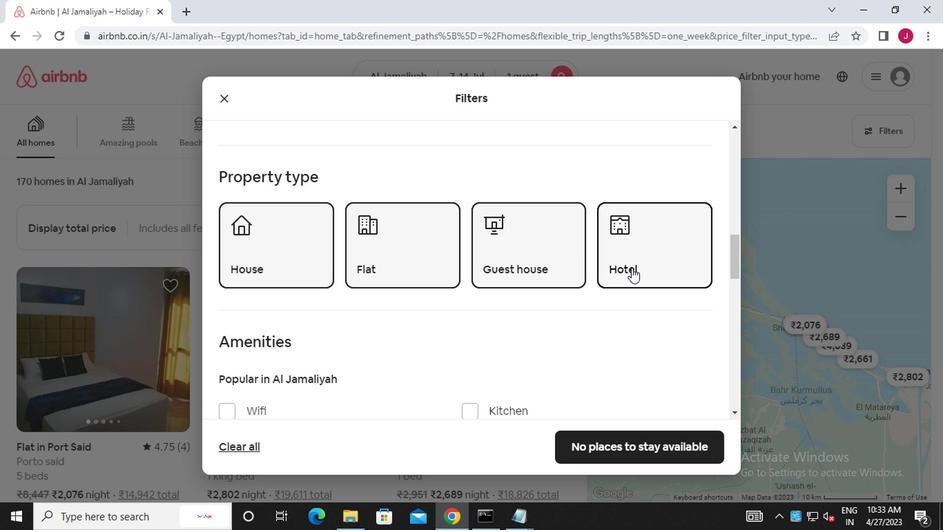 
Action: Mouse scrolled (628, 267) with delta (0, 0)
Screenshot: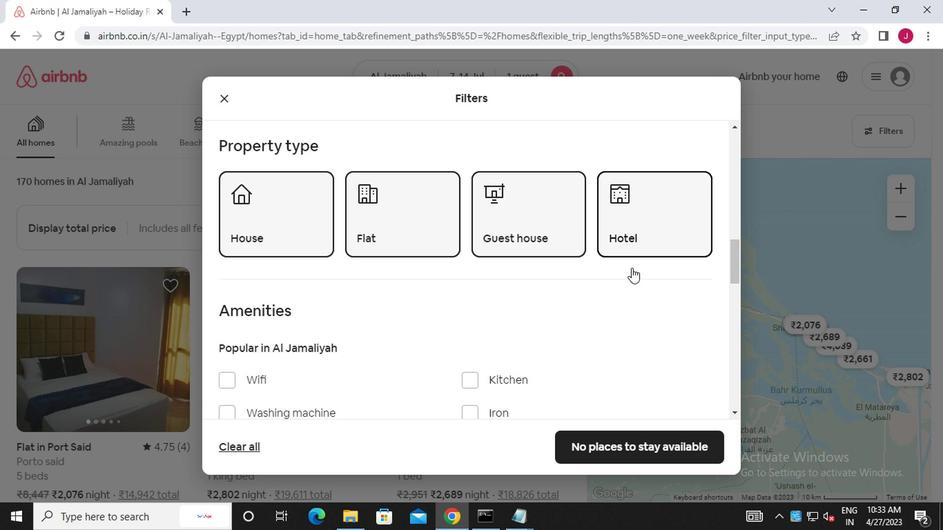 
Action: Mouse moved to (690, 324)
Screenshot: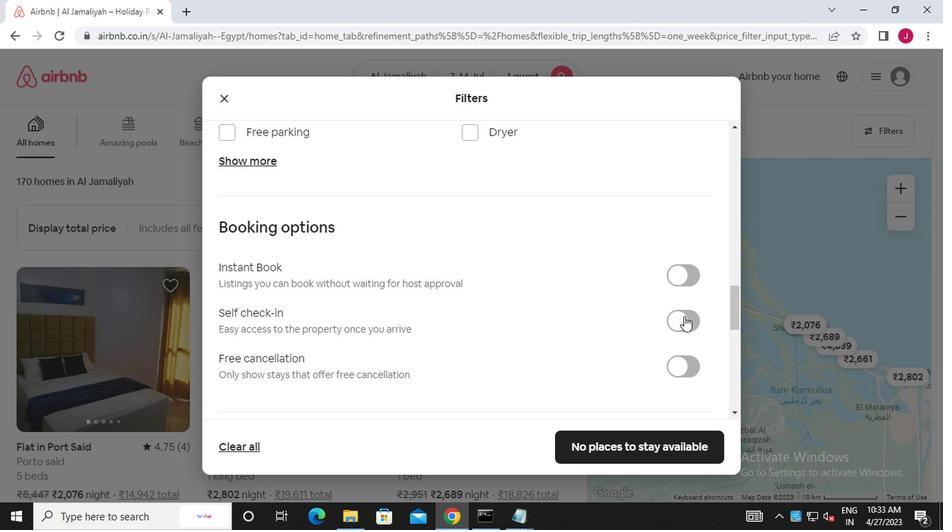 
Action: Mouse pressed left at (690, 324)
Screenshot: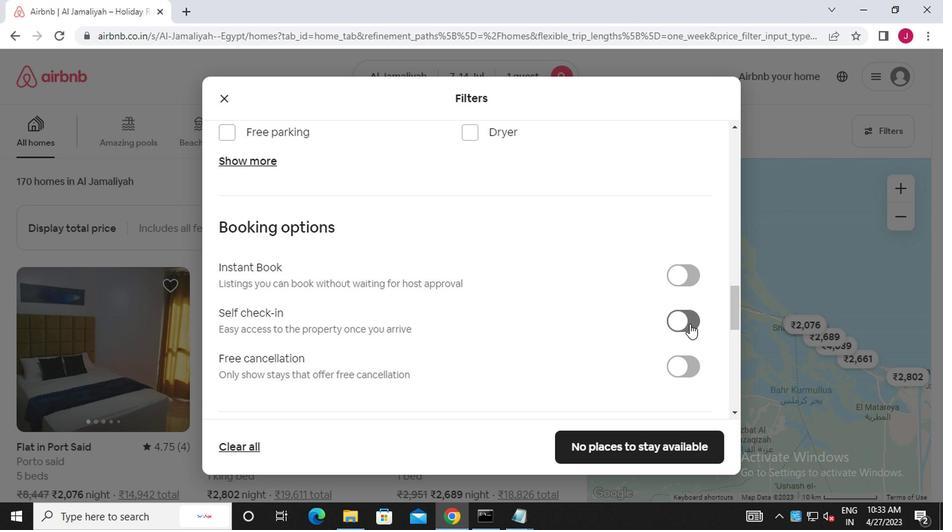 
Action: Mouse moved to (474, 314)
Screenshot: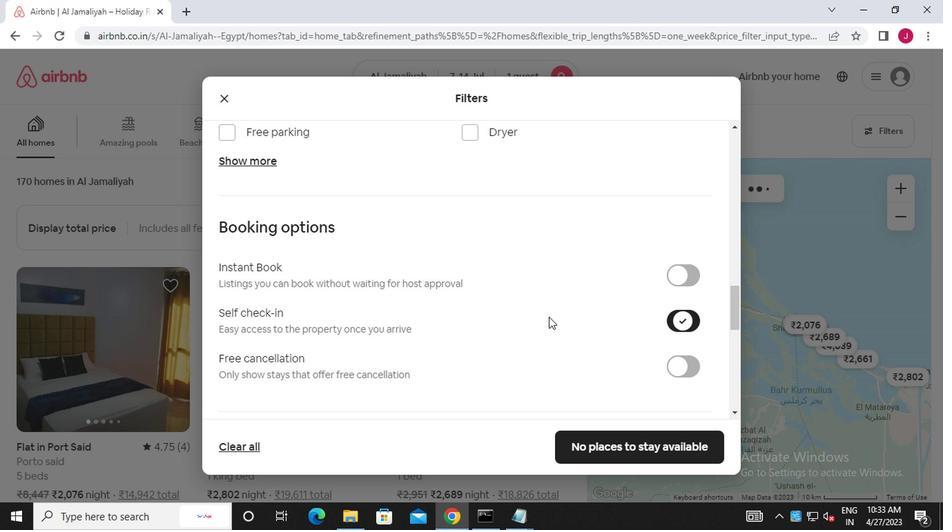 
Action: Mouse scrolled (474, 314) with delta (0, 0)
Screenshot: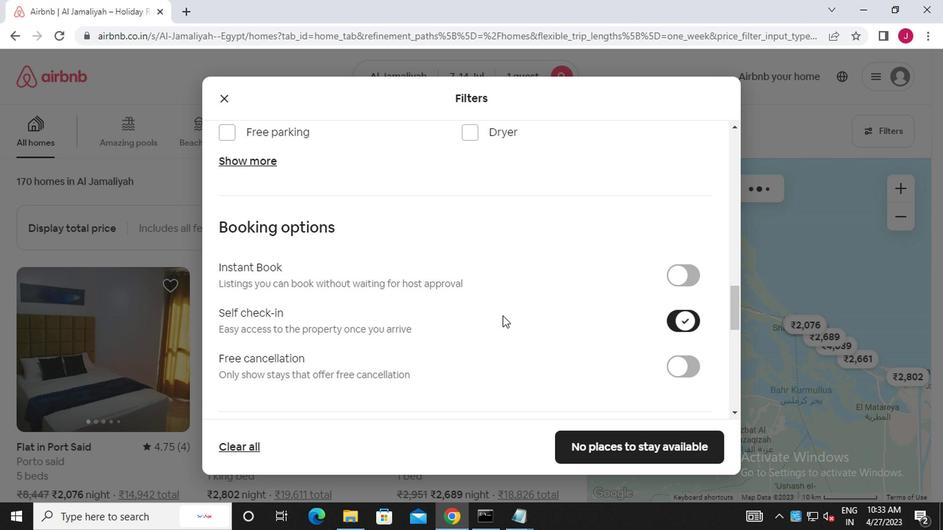 
Action: Mouse moved to (474, 314)
Screenshot: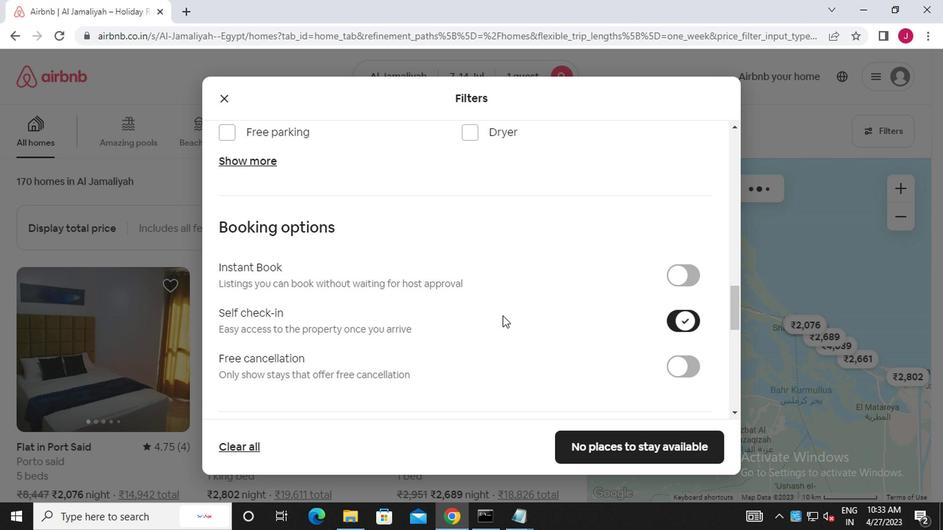 
Action: Mouse scrolled (474, 314) with delta (0, 0)
Screenshot: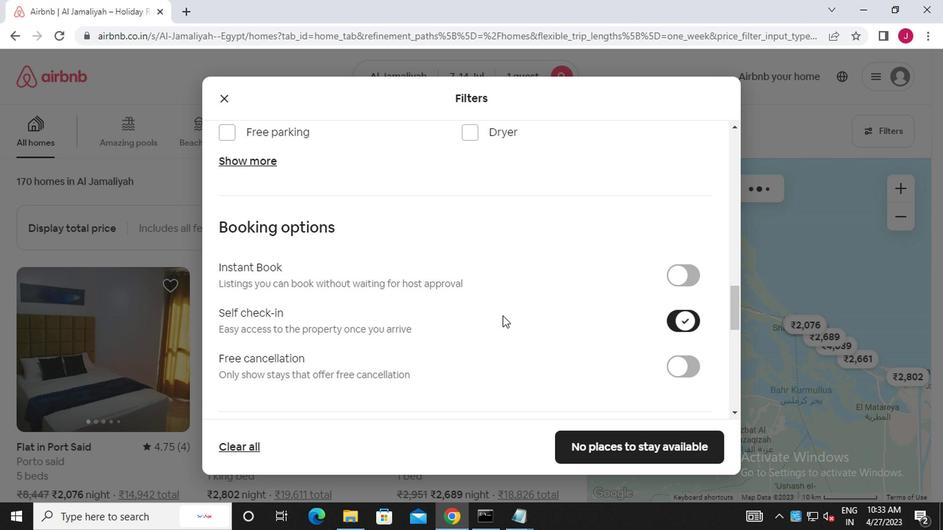 
Action: Mouse scrolled (474, 314) with delta (0, 0)
Screenshot: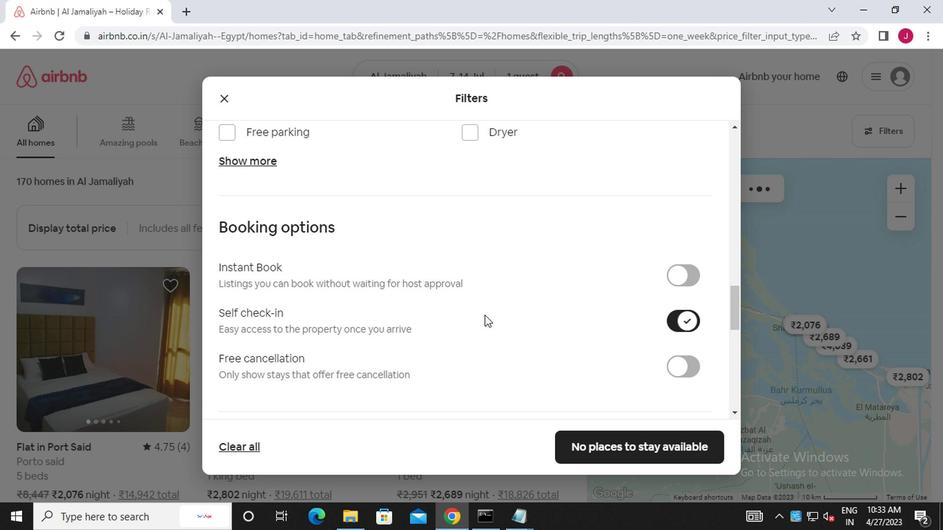 
Action: Mouse scrolled (474, 314) with delta (0, 0)
Screenshot: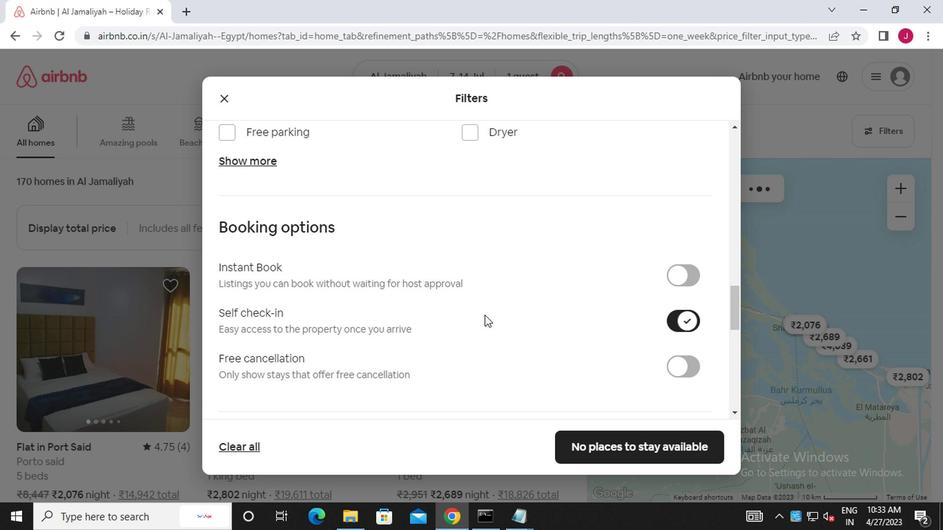 
Action: Mouse scrolled (474, 314) with delta (0, 0)
Screenshot: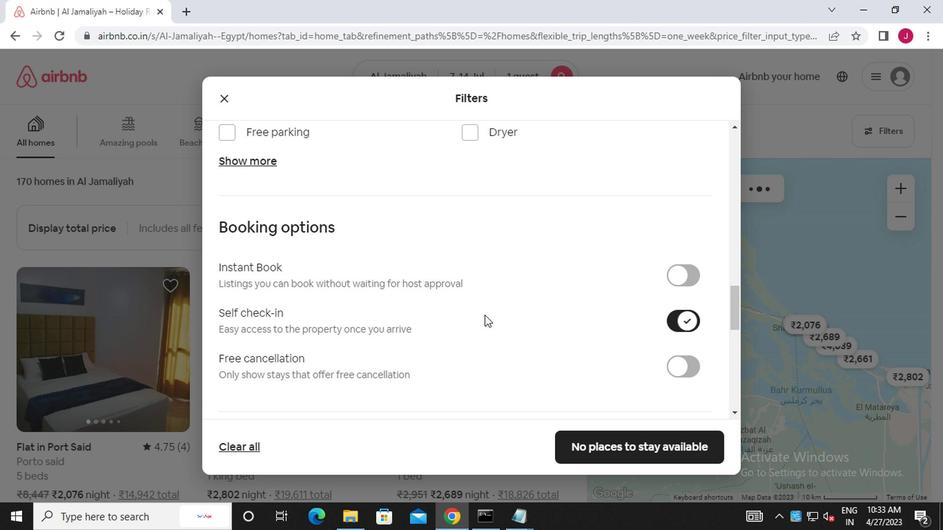 
Action: Mouse scrolled (474, 314) with delta (0, 0)
Screenshot: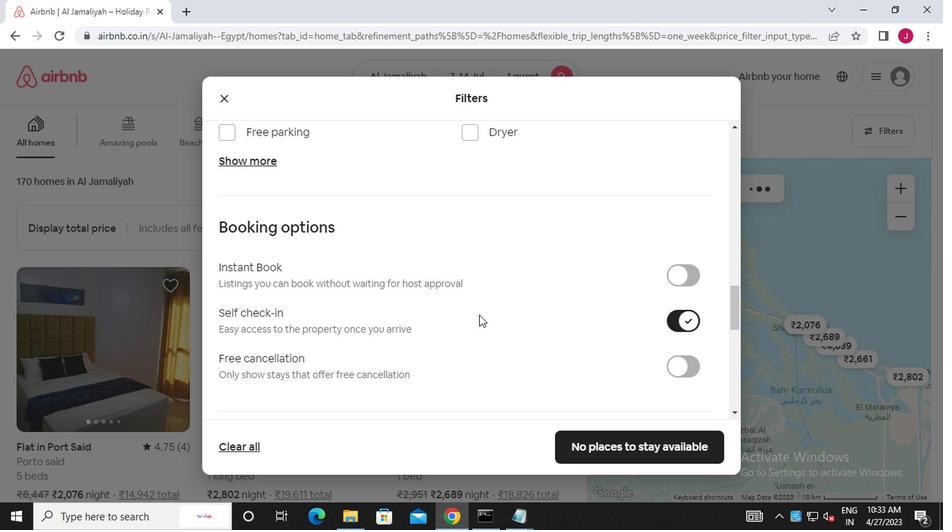 
Action: Mouse scrolled (474, 314) with delta (0, 0)
Screenshot: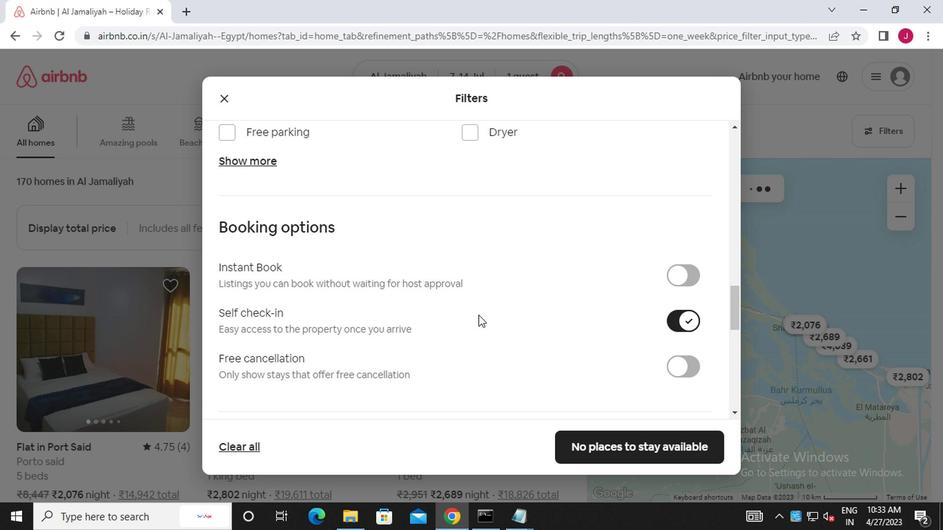 
Action: Mouse moved to (222, 352)
Screenshot: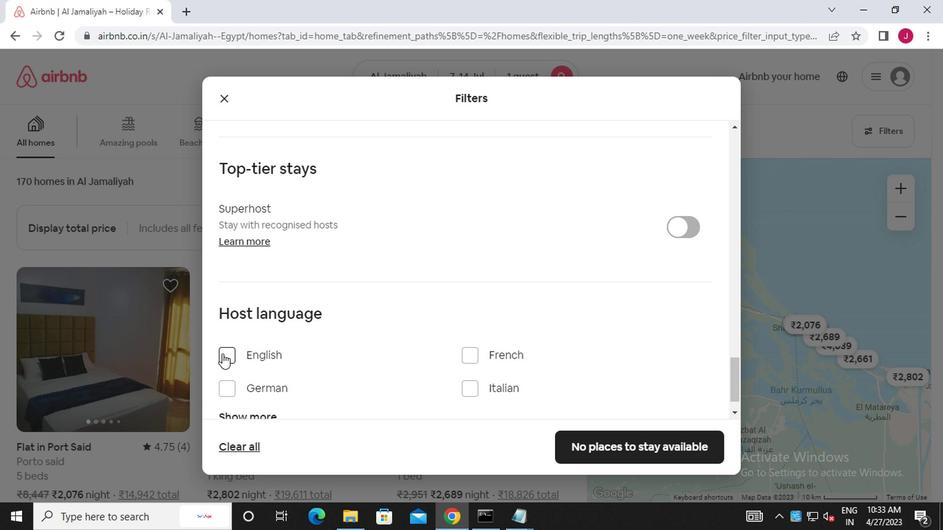 
Action: Mouse pressed left at (222, 352)
Screenshot: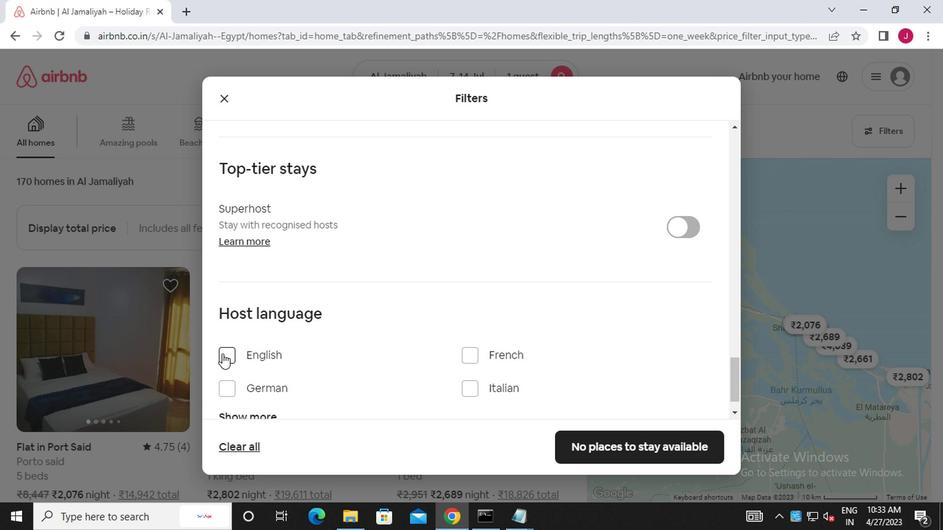 
Action: Mouse moved to (618, 441)
Screenshot: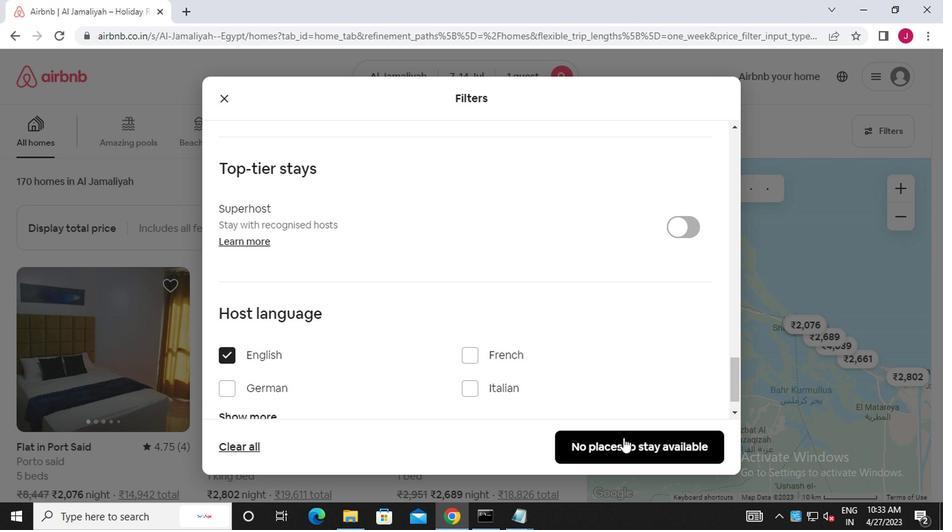 
Action: Mouse pressed left at (618, 441)
Screenshot: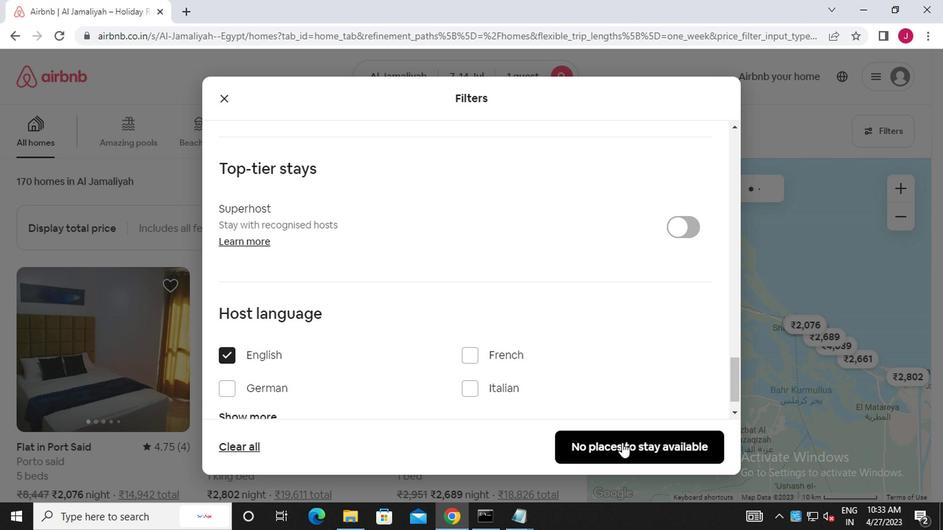 
Action: Mouse moved to (605, 413)
Screenshot: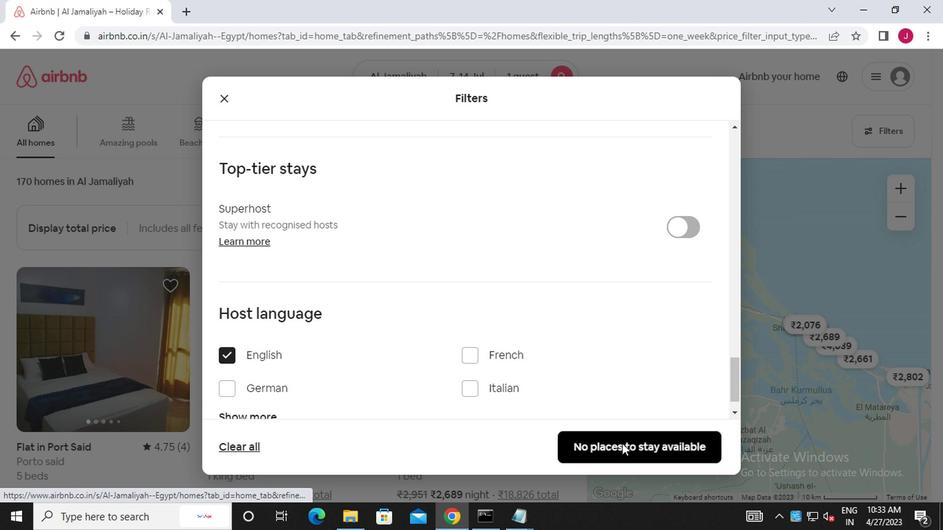 
